 Task: Find connections with filter location Kunduz with filter topic #Managerwith filter profile language German with filter current company Larsen & Toubro with filter school VIT_Vellore Institute of Technology  with filter industry Utility System Construction with filter service category Editing with filter keywords title Office Assistant
Action: Mouse moved to (508, 99)
Screenshot: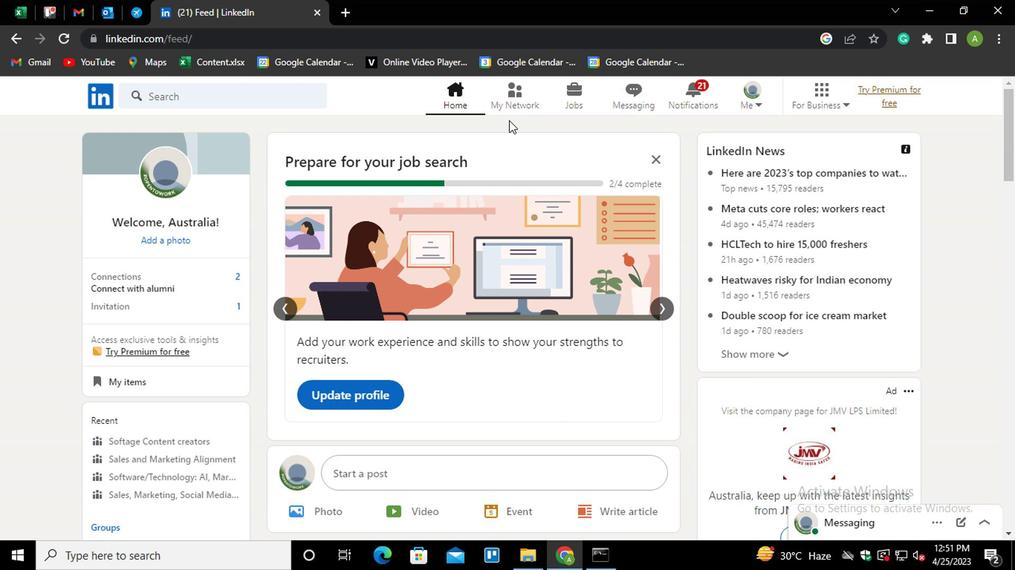 
Action: Mouse pressed left at (508, 99)
Screenshot: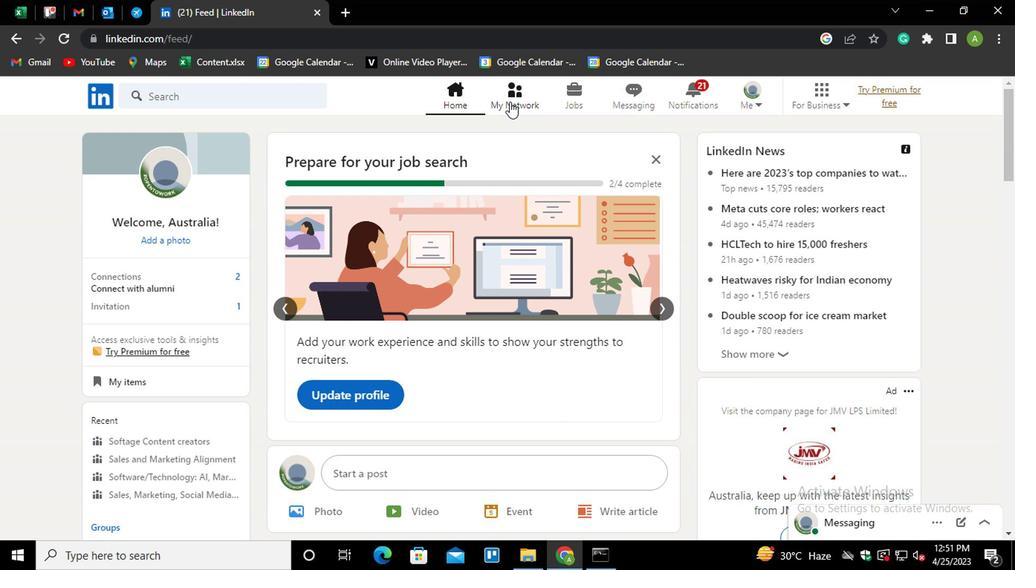 
Action: Mouse moved to (209, 178)
Screenshot: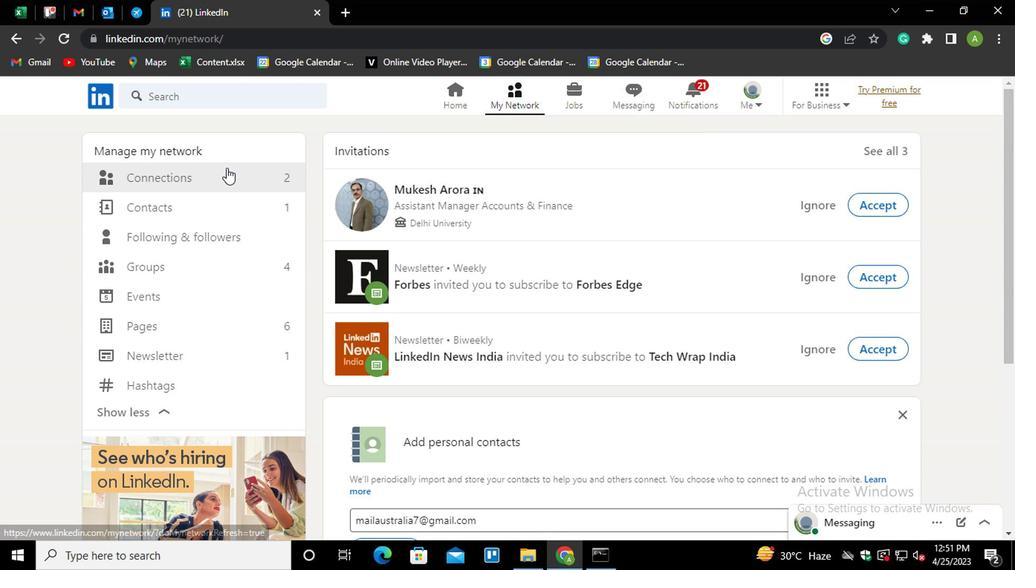 
Action: Mouse pressed left at (209, 178)
Screenshot: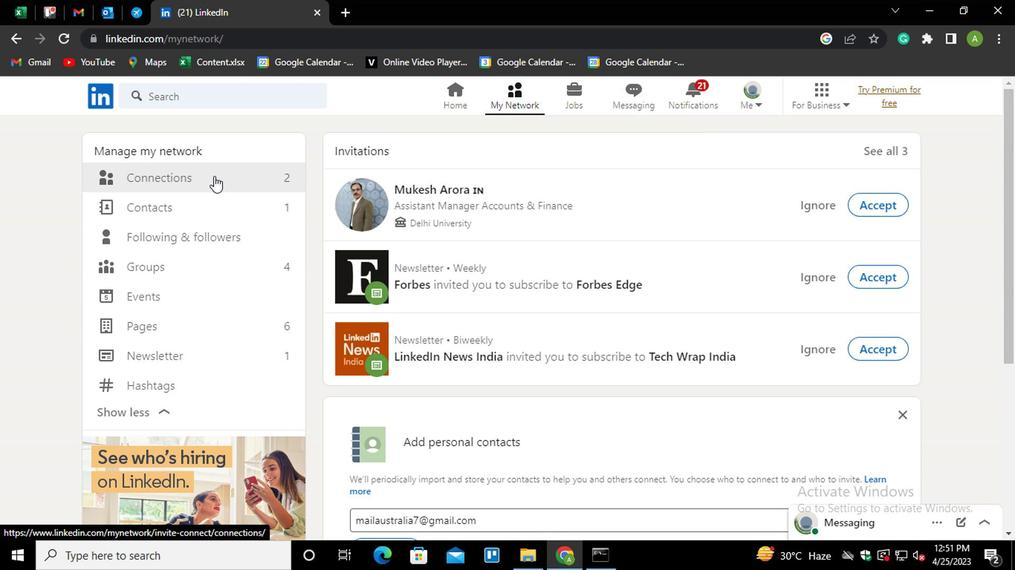 
Action: Mouse moved to (595, 182)
Screenshot: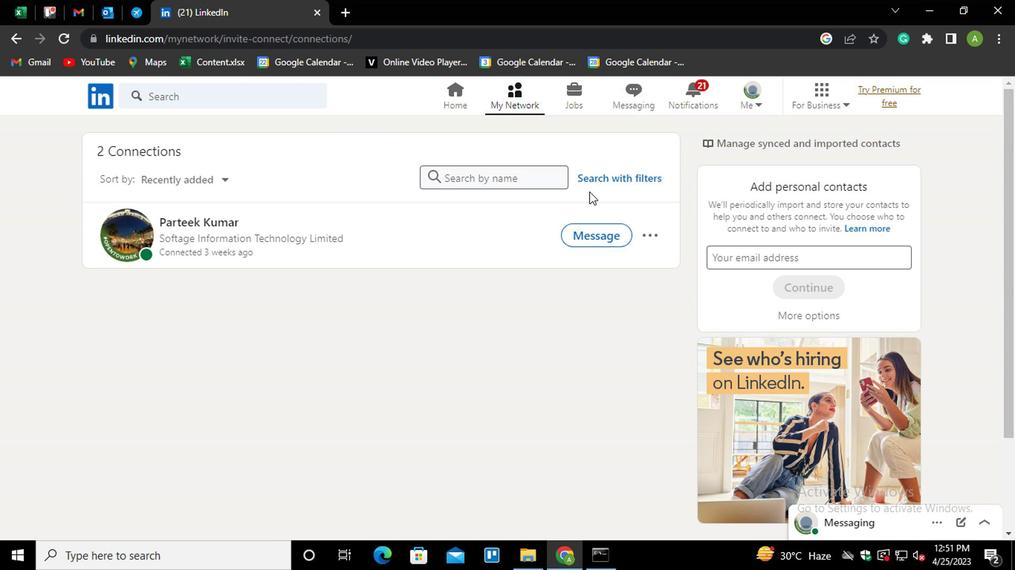 
Action: Mouse pressed left at (595, 182)
Screenshot: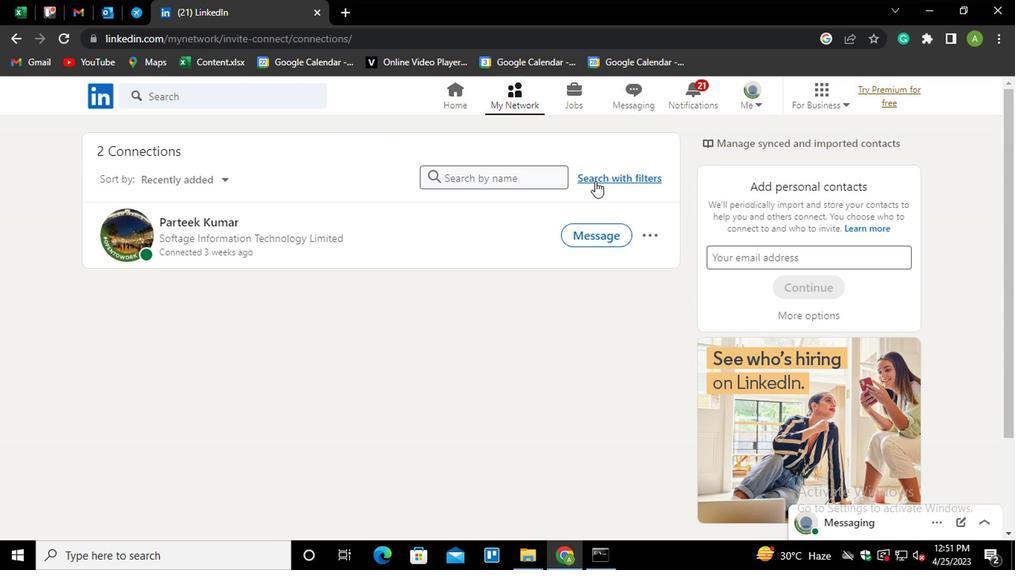 
Action: Mouse moved to (487, 137)
Screenshot: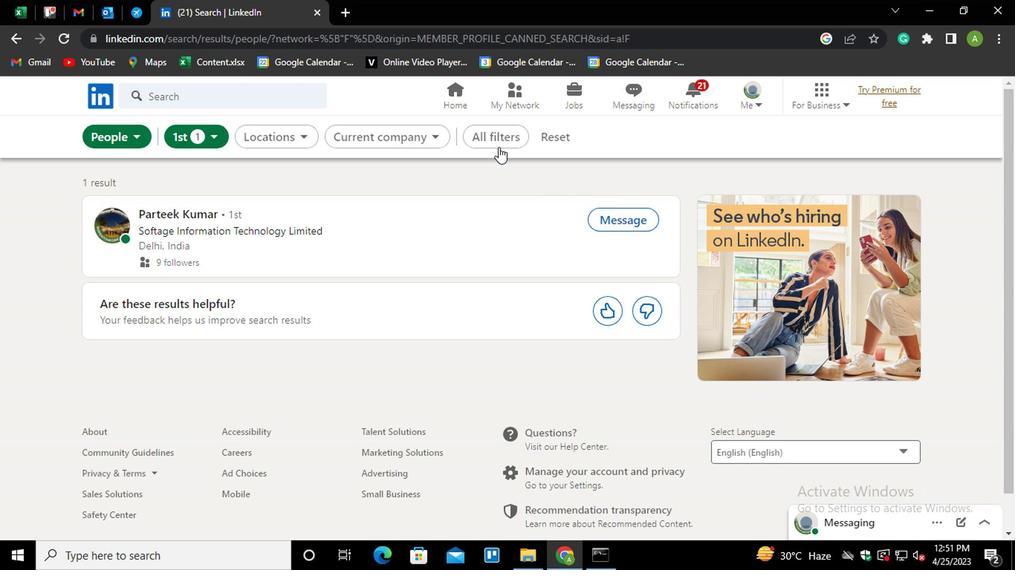 
Action: Mouse pressed left at (487, 137)
Screenshot: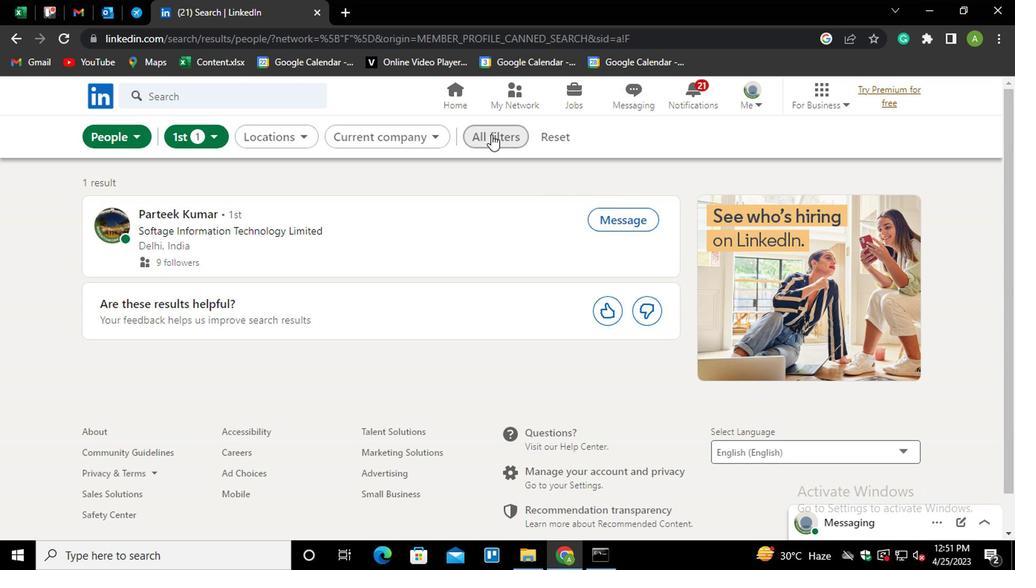 
Action: Mouse moved to (692, 306)
Screenshot: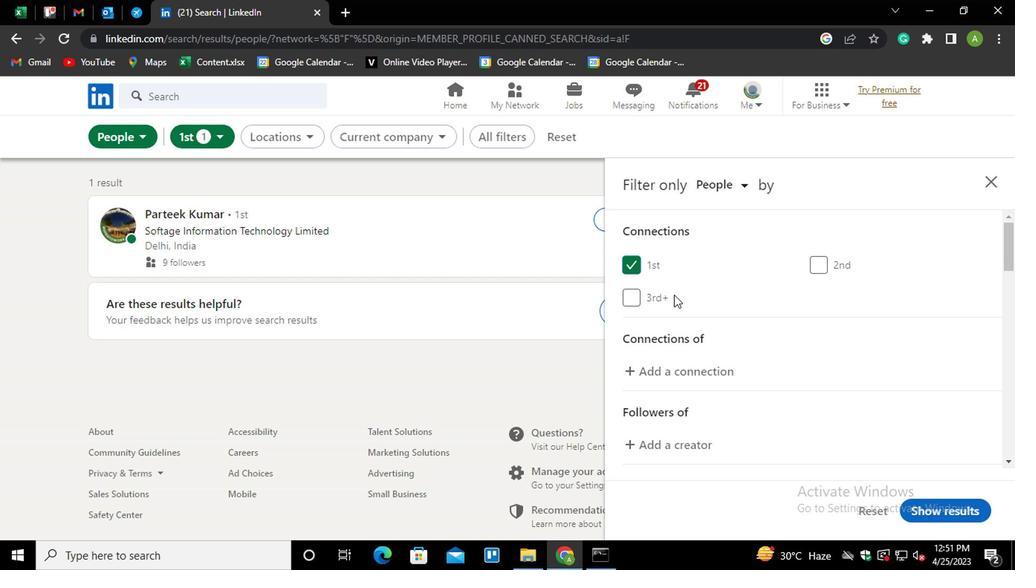 
Action: Mouse scrolled (692, 305) with delta (0, 0)
Screenshot: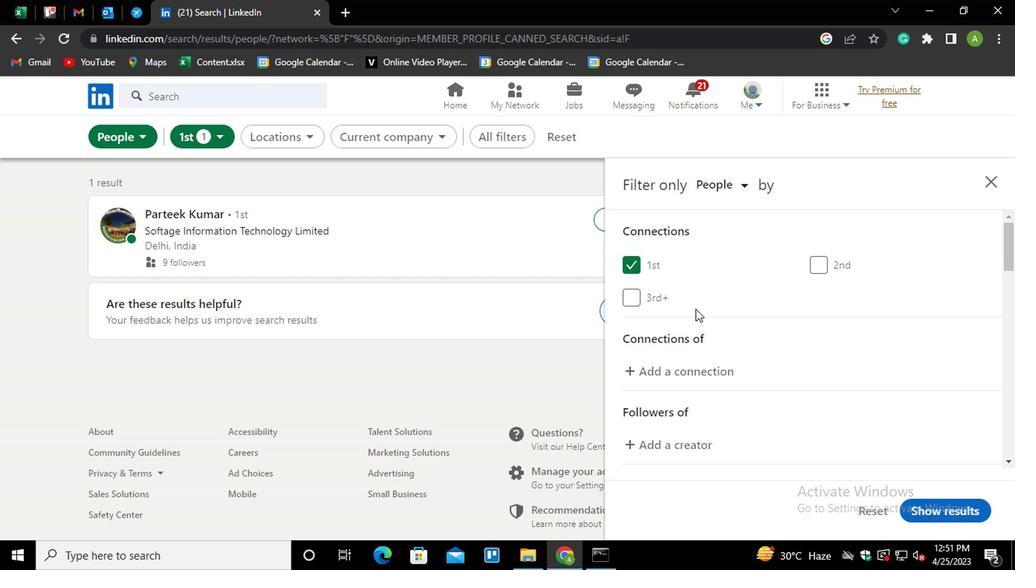 
Action: Mouse scrolled (692, 305) with delta (0, 0)
Screenshot: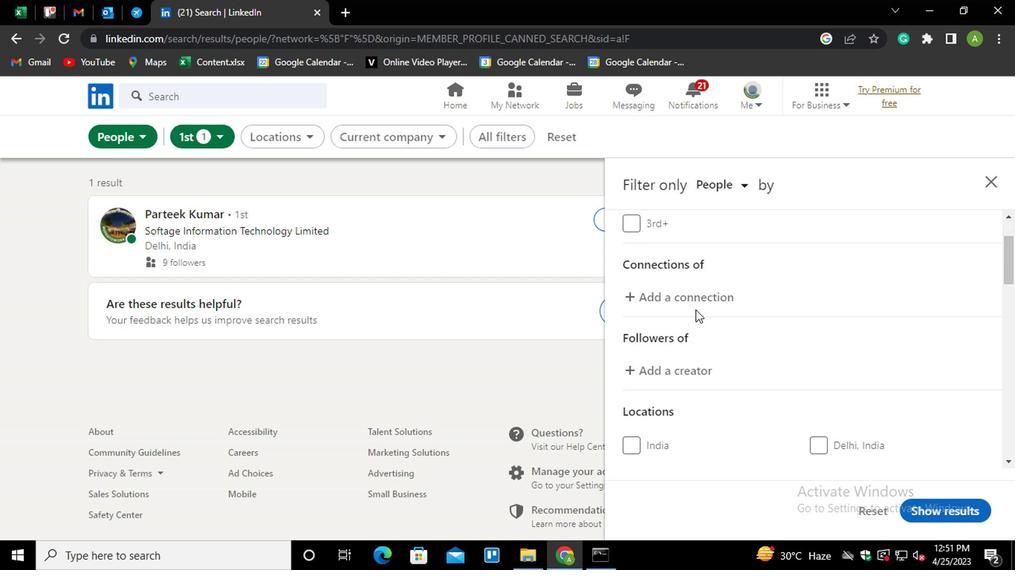 
Action: Mouse scrolled (692, 305) with delta (0, 0)
Screenshot: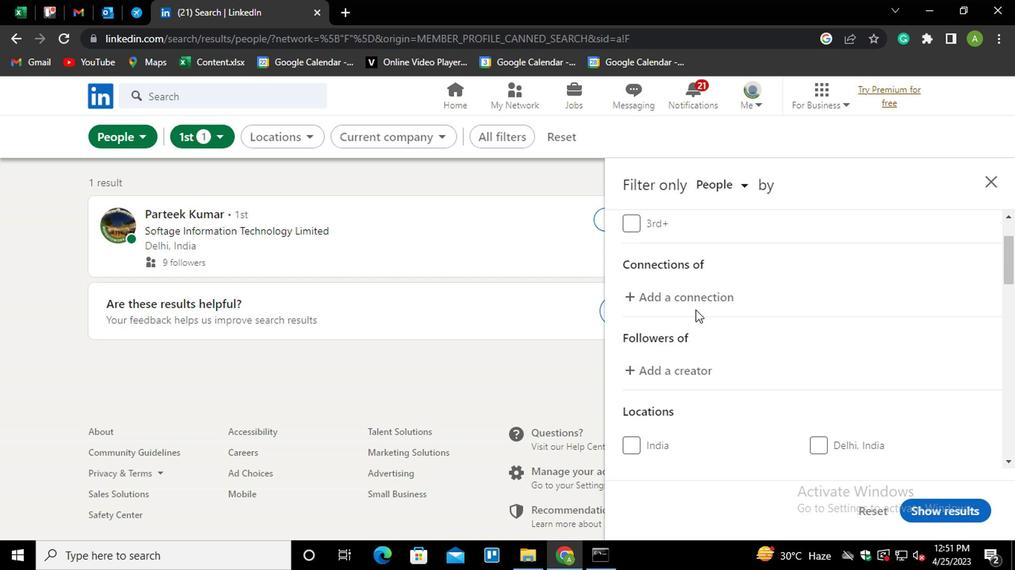 
Action: Mouse moved to (676, 358)
Screenshot: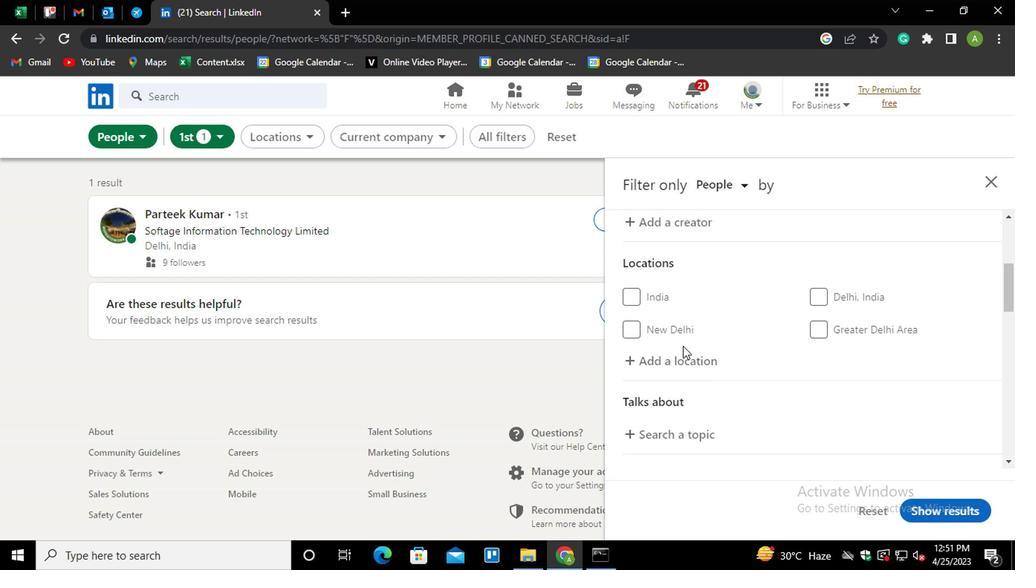 
Action: Mouse pressed left at (676, 358)
Screenshot: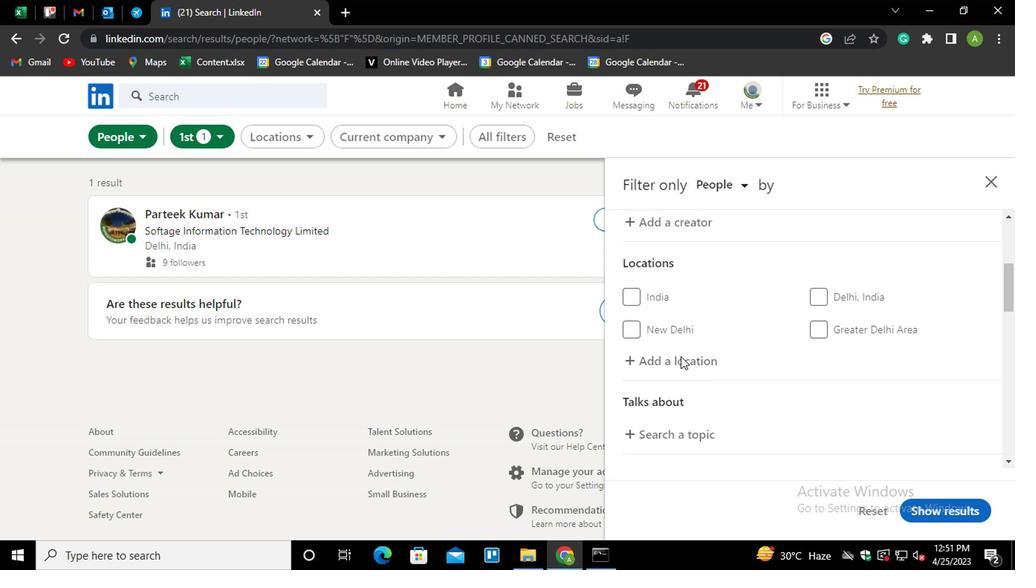 
Action: Mouse moved to (642, 355)
Screenshot: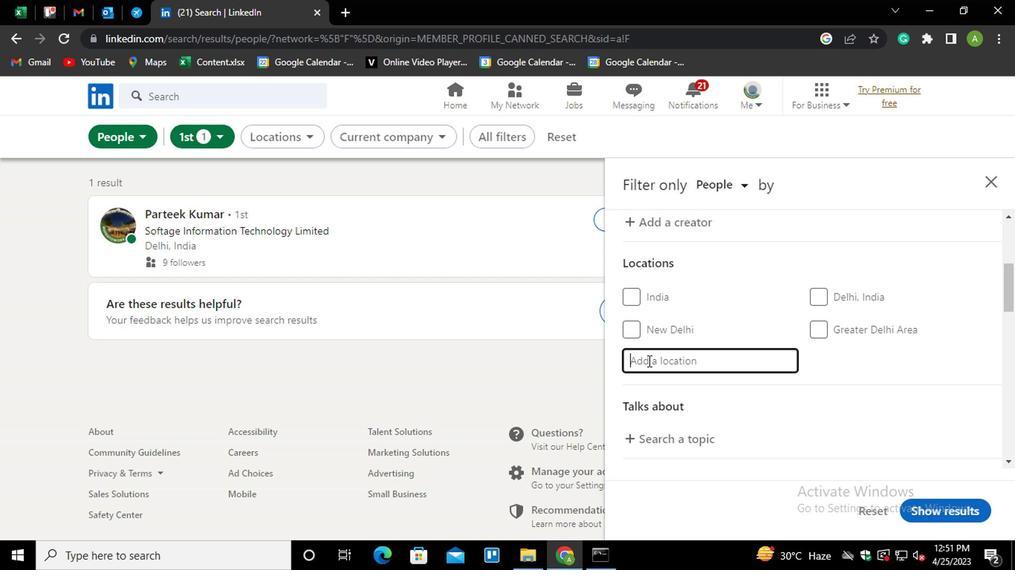 
Action: Mouse pressed left at (642, 355)
Screenshot: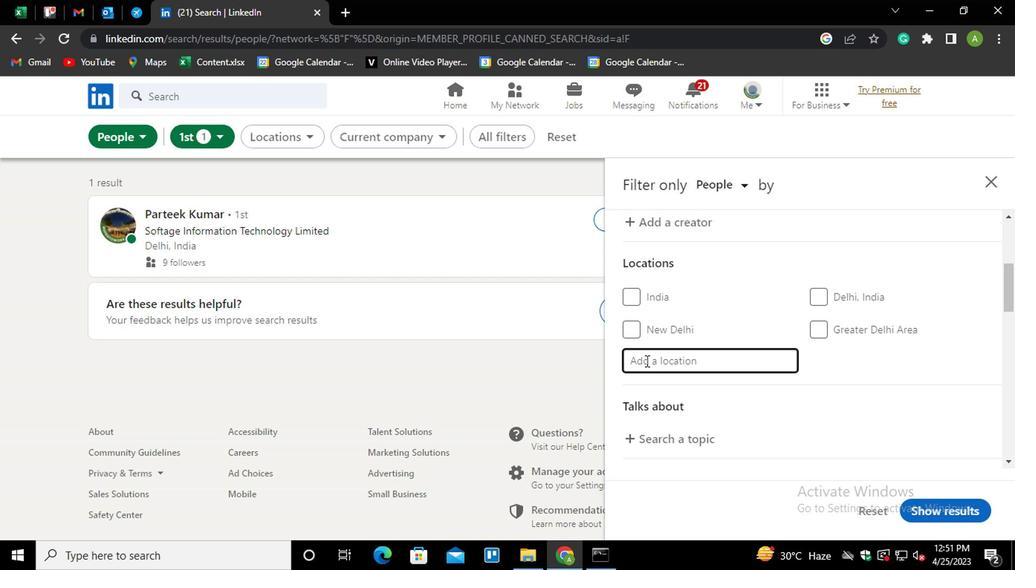 
Action: Key pressed <Key.shift_r>Kunduz<Key.down><Key.enter>
Screenshot: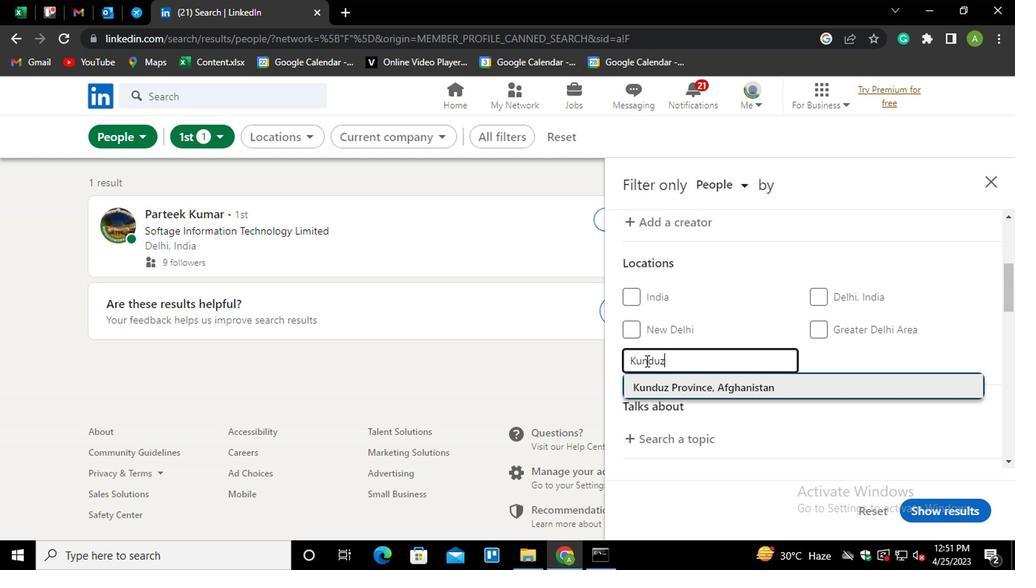 
Action: Mouse moved to (751, 403)
Screenshot: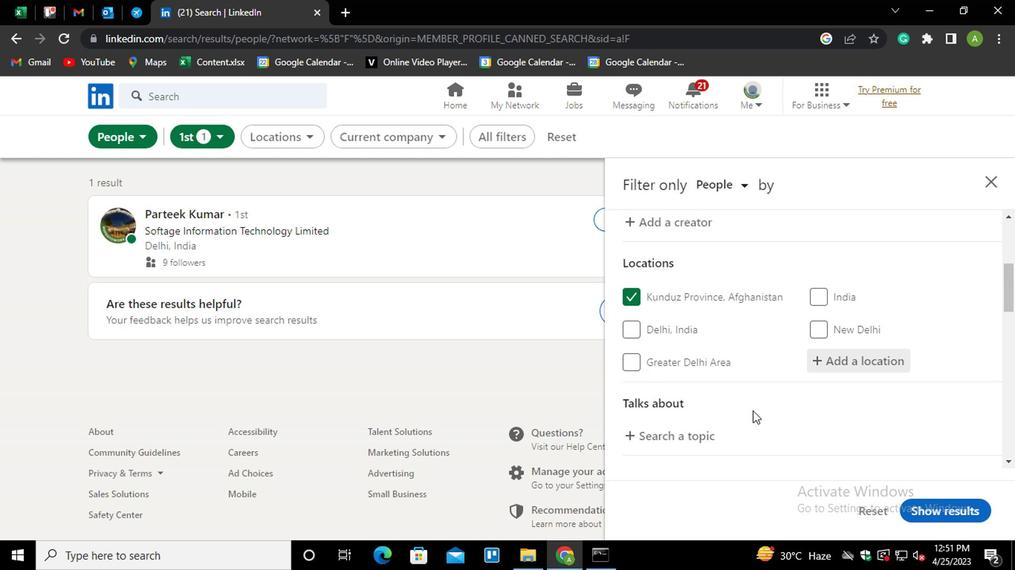 
Action: Mouse scrolled (751, 402) with delta (0, -1)
Screenshot: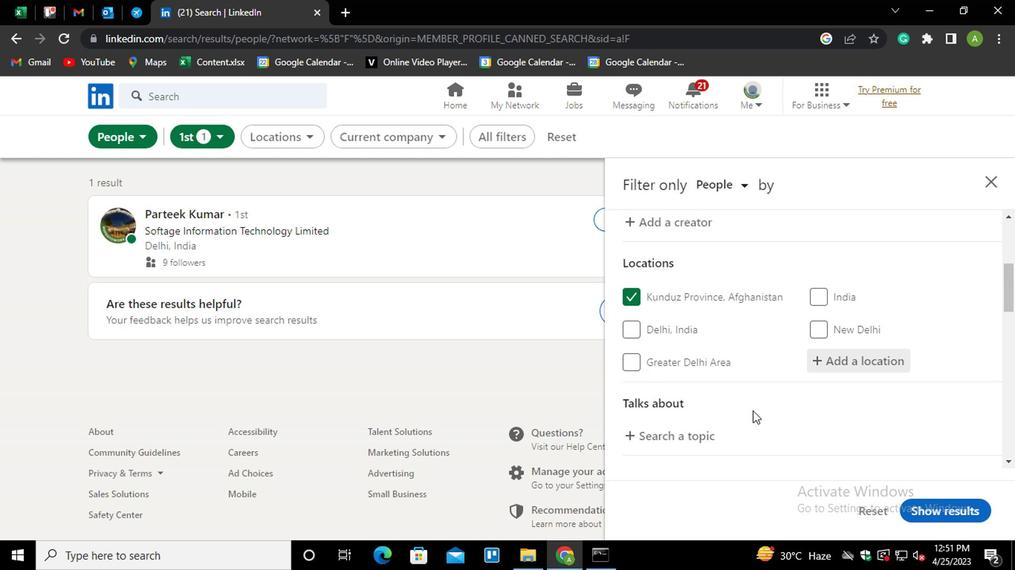 
Action: Mouse scrolled (751, 402) with delta (0, -1)
Screenshot: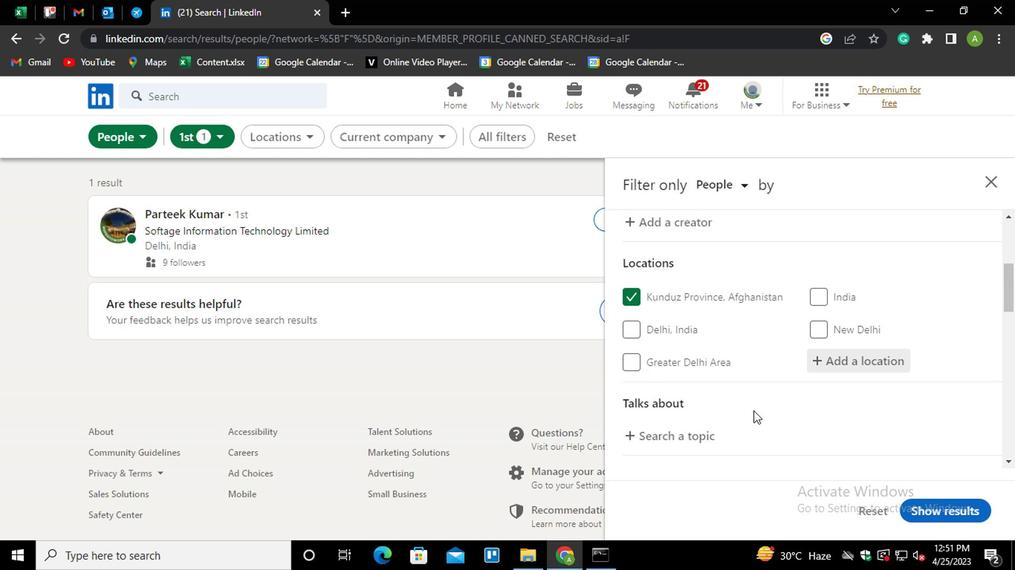 
Action: Mouse moved to (693, 284)
Screenshot: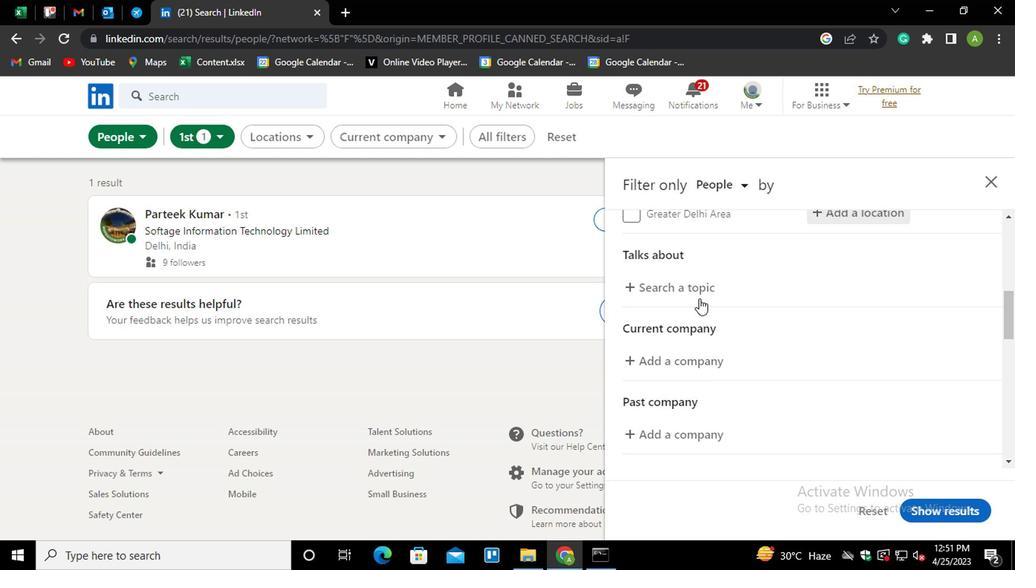 
Action: Mouse pressed left at (693, 284)
Screenshot: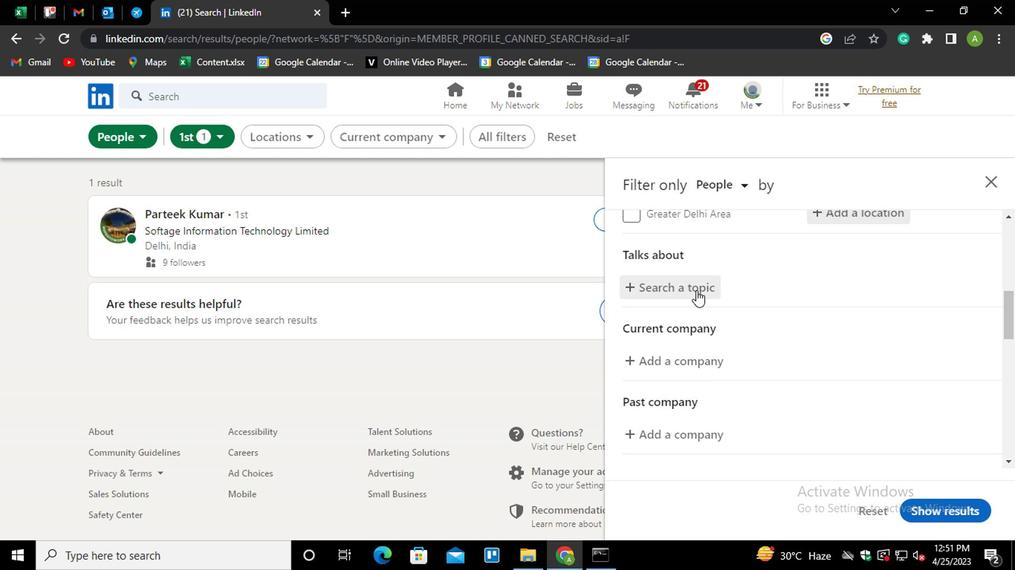 
Action: Key pressed <Key.shift>#<Key.shift_r>MANAG
Screenshot: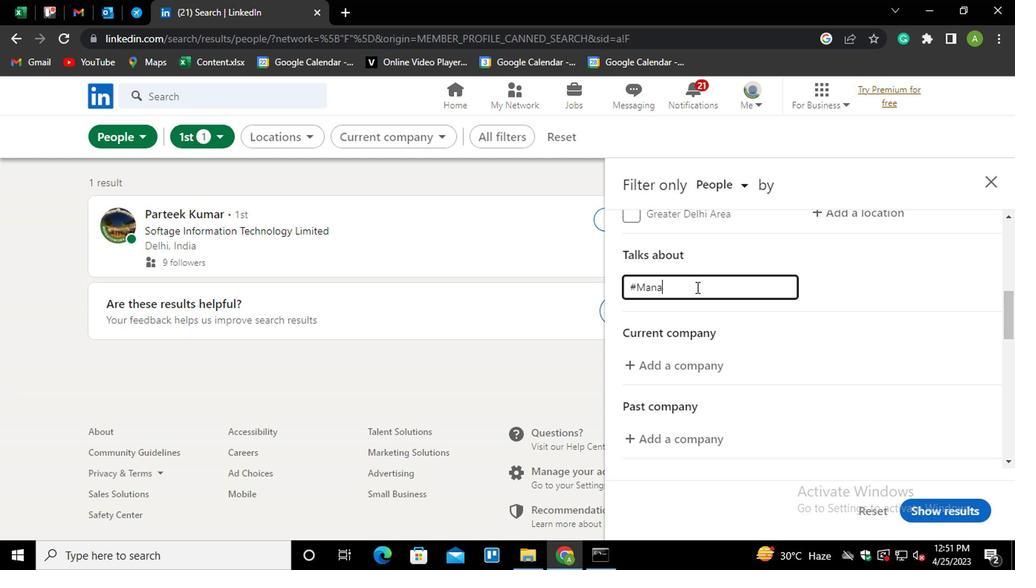 
Action: Mouse moved to (692, 284)
Screenshot: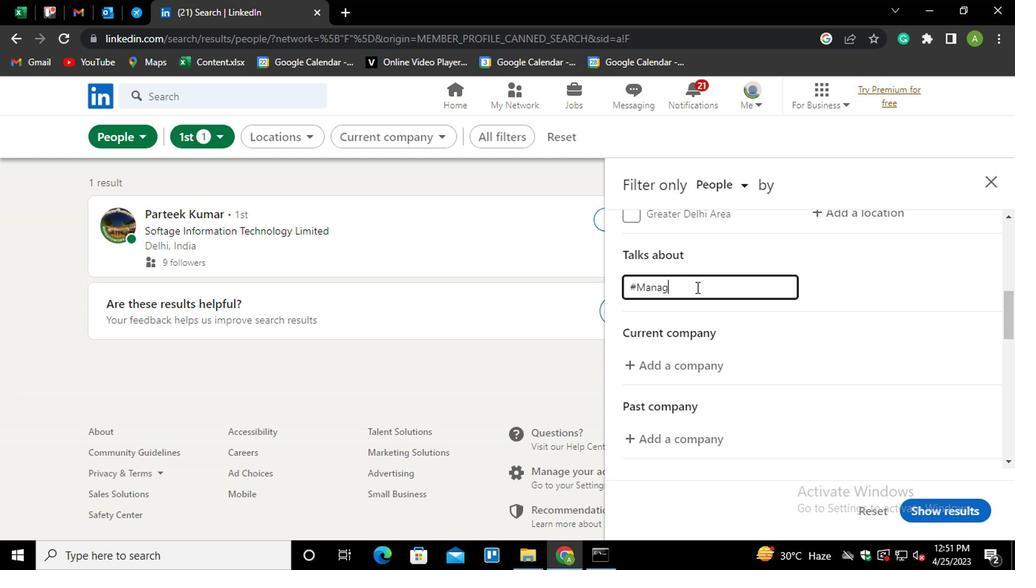 
Action: Key pressed ERWITH
Screenshot: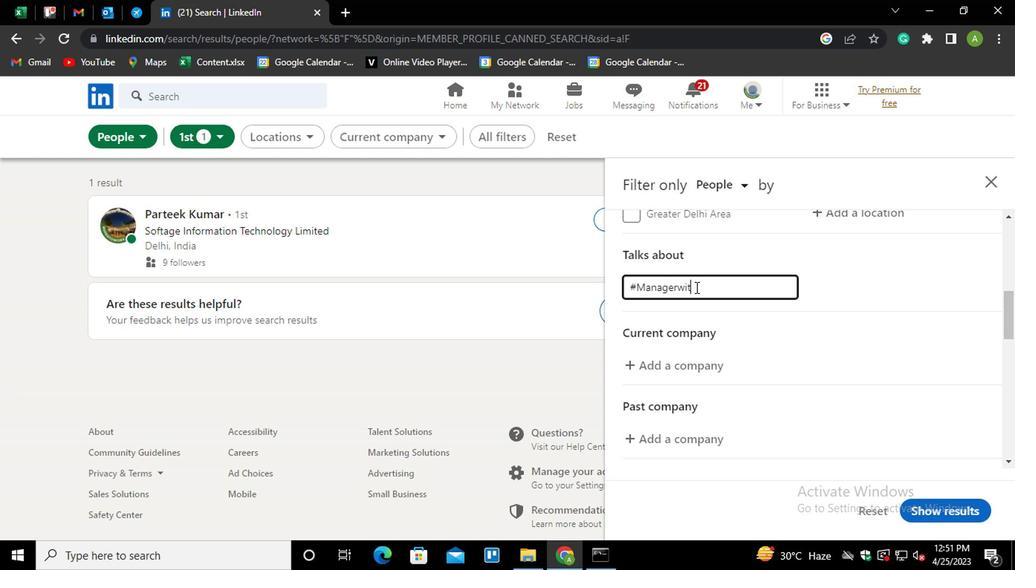 
Action: Mouse moved to (921, 276)
Screenshot: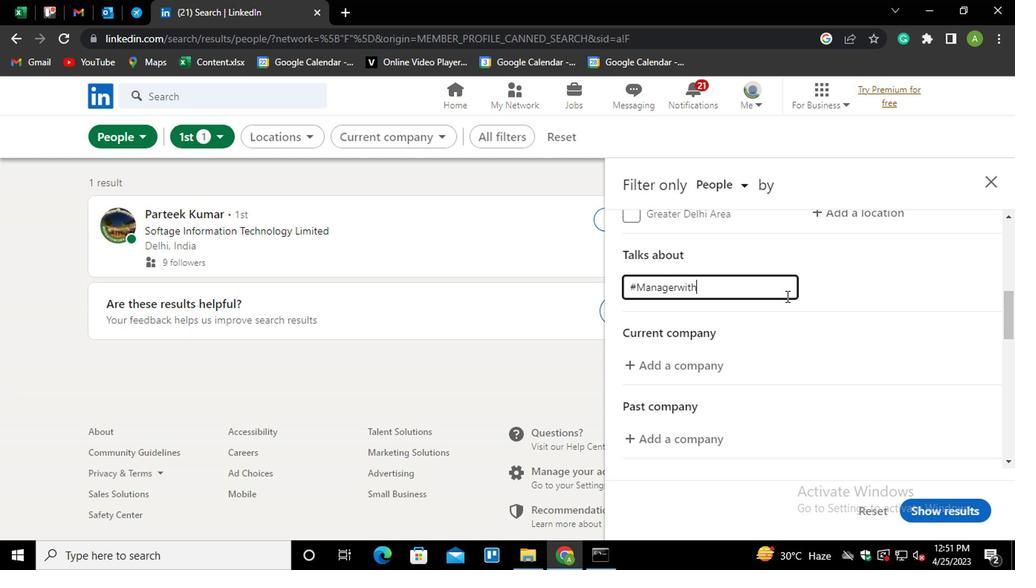 
Action: Mouse pressed left at (921, 276)
Screenshot: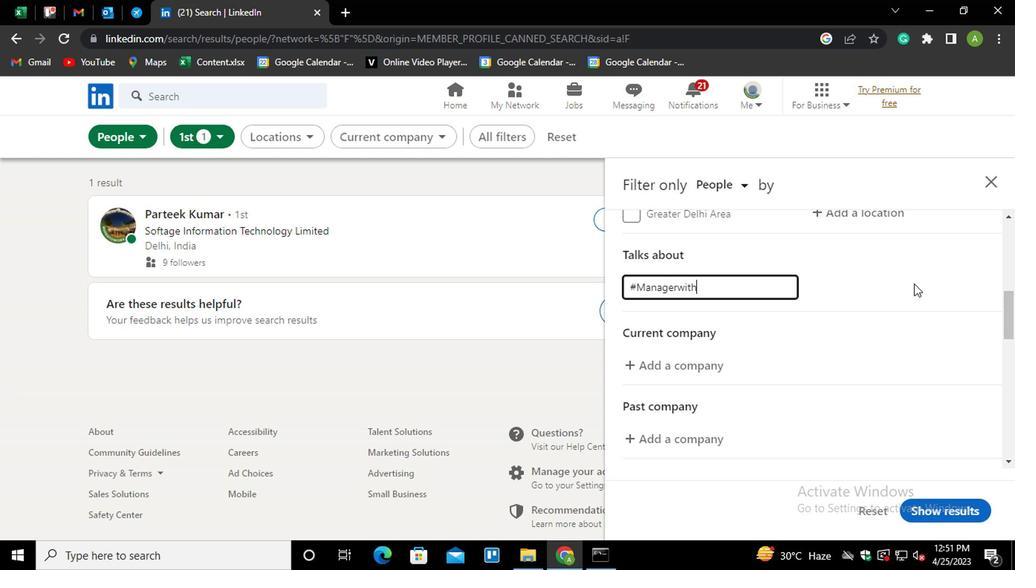 
Action: Mouse moved to (928, 270)
Screenshot: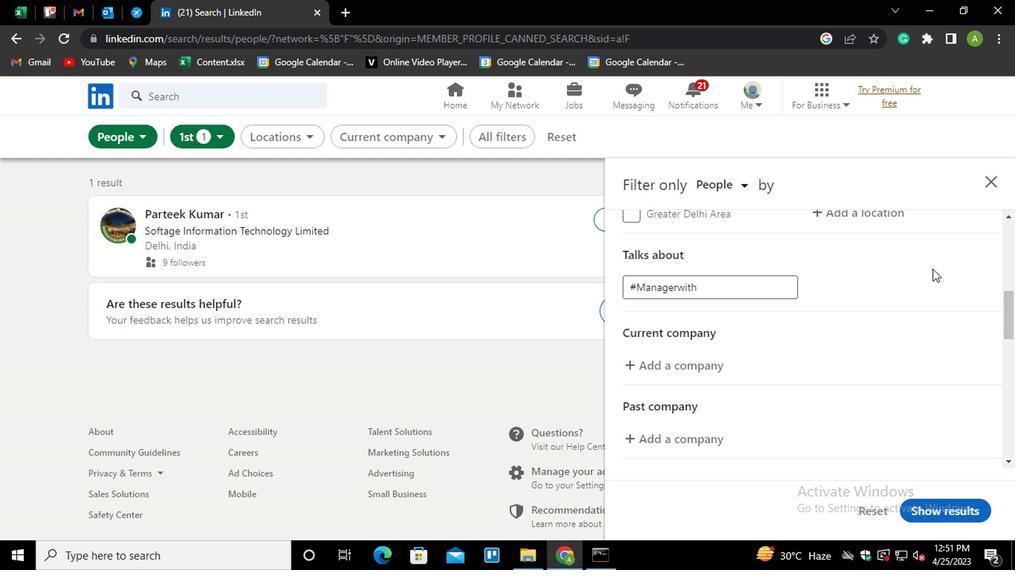 
Action: Mouse scrolled (928, 269) with delta (0, -1)
Screenshot: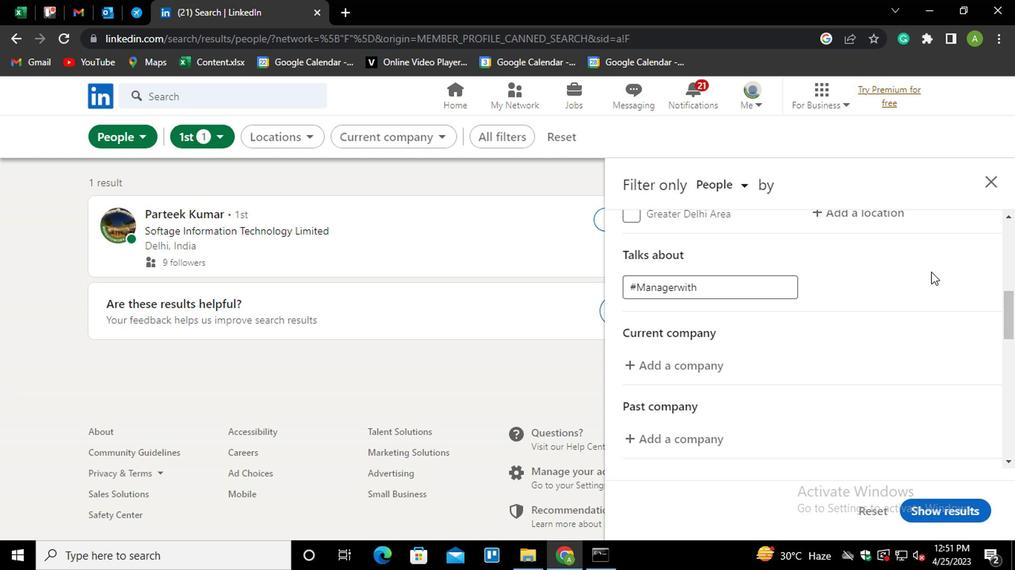 
Action: Mouse moved to (670, 283)
Screenshot: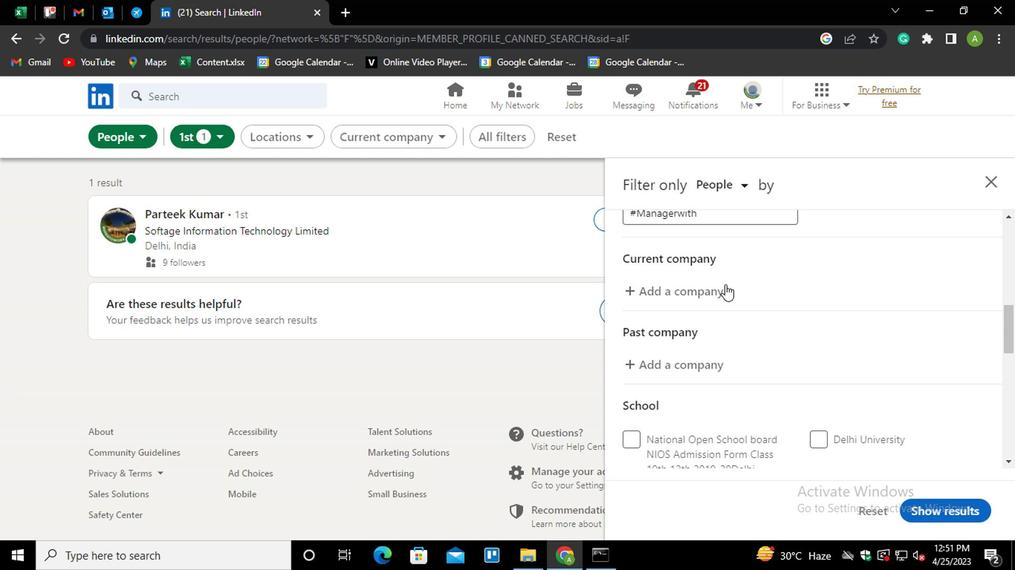 
Action: Mouse pressed left at (670, 283)
Screenshot: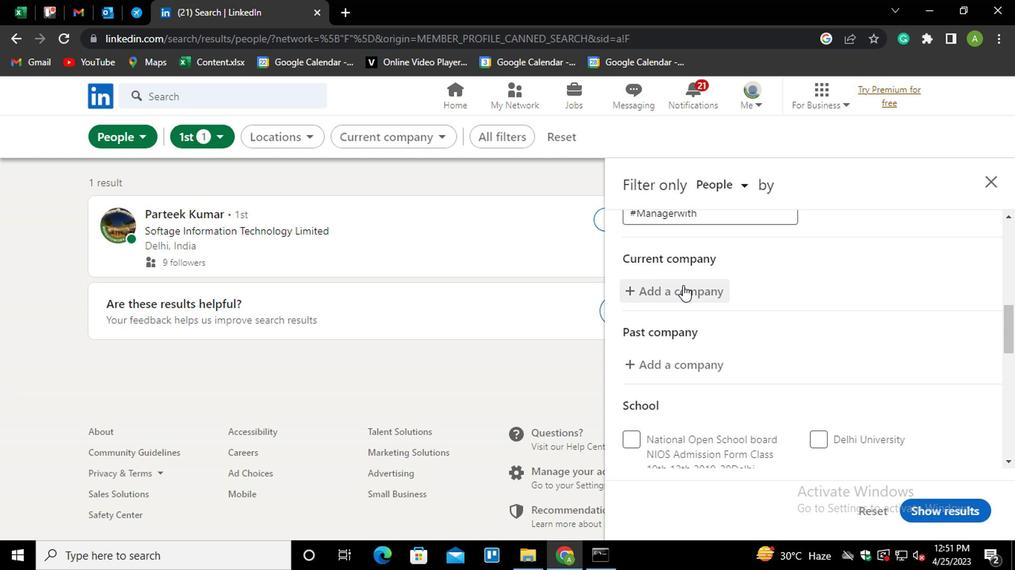 
Action: Mouse moved to (669, 284)
Screenshot: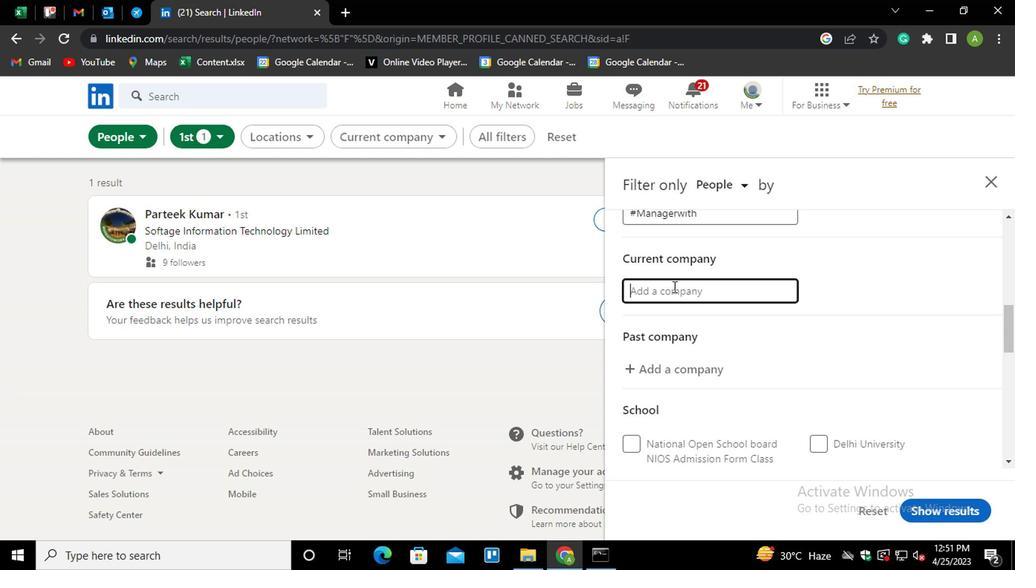 
Action: Key pressed <Key.shift_r><Key.shift_r>LARSE<Key.down><Key.enter>
Screenshot: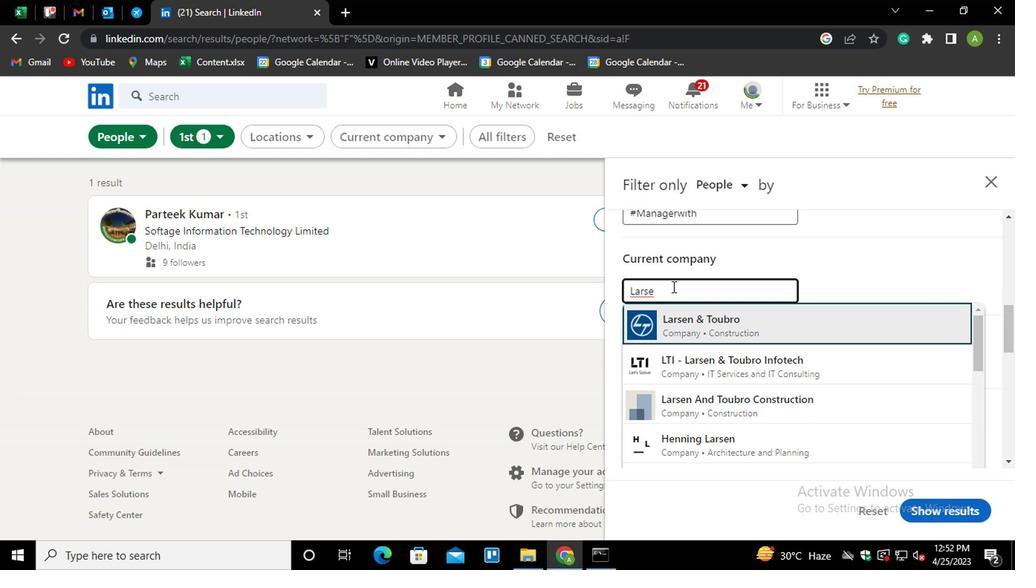 
Action: Mouse moved to (837, 346)
Screenshot: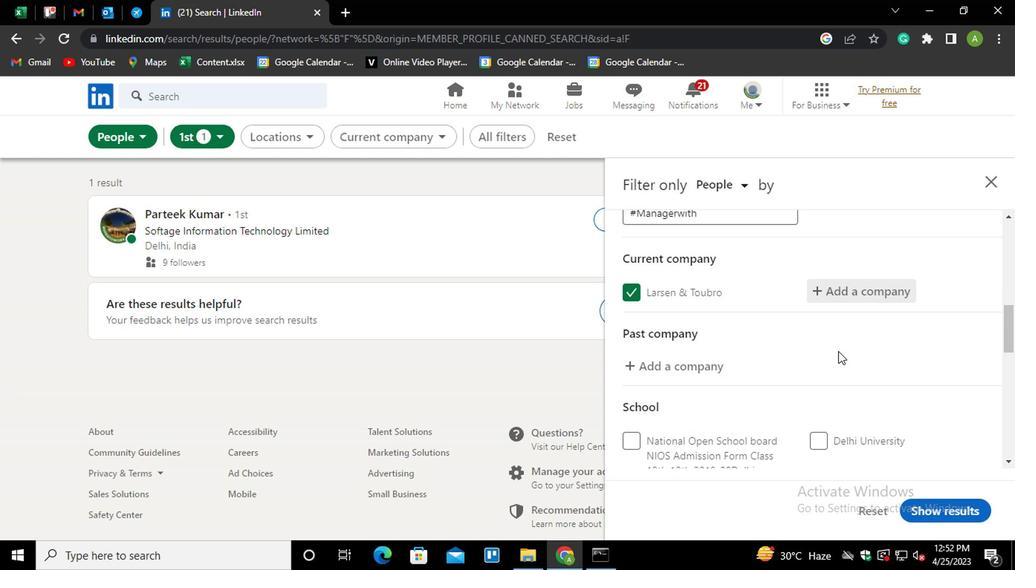 
Action: Mouse scrolled (837, 345) with delta (0, -1)
Screenshot: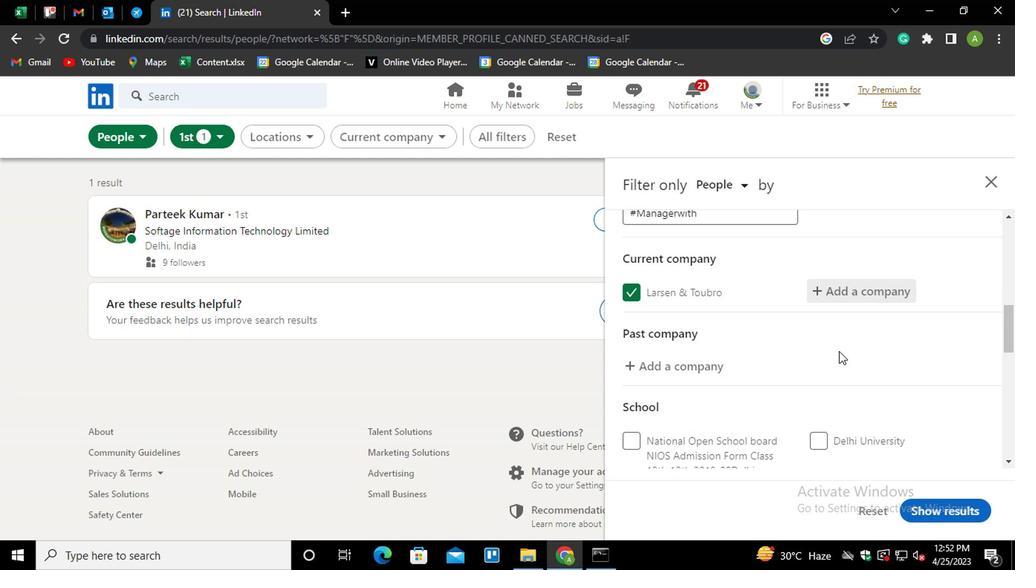 
Action: Mouse scrolled (837, 345) with delta (0, -1)
Screenshot: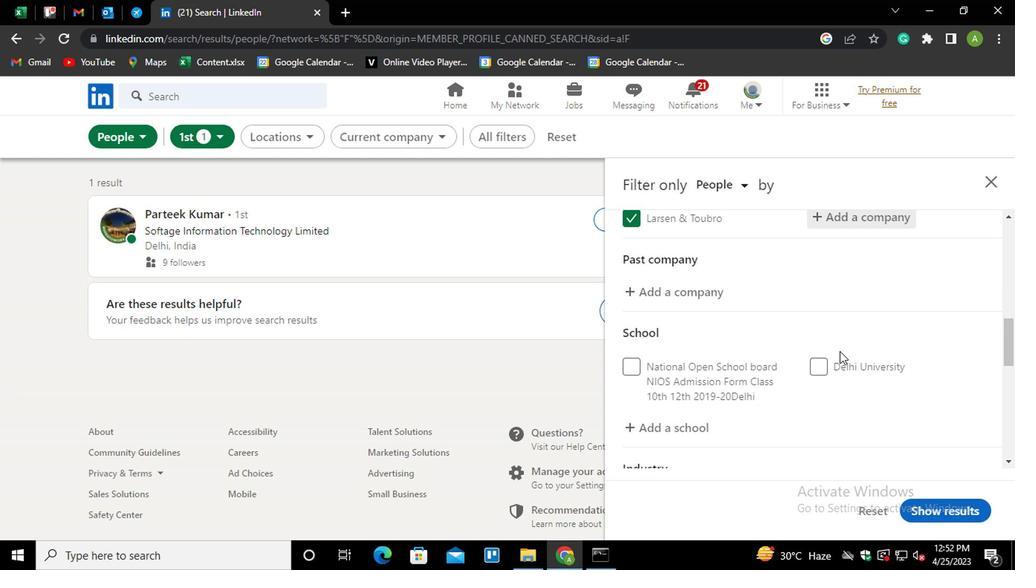 
Action: Mouse moved to (666, 348)
Screenshot: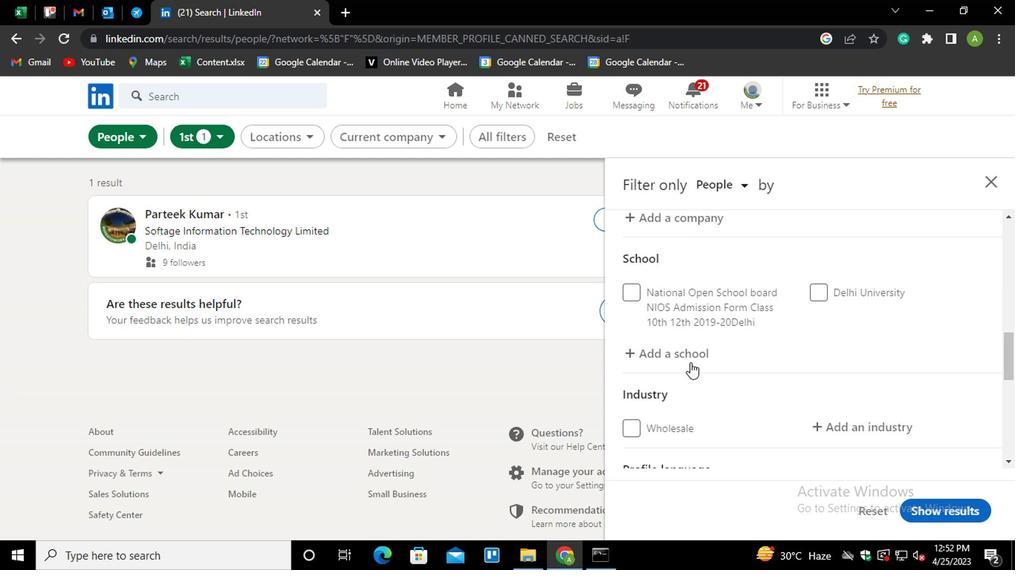 
Action: Mouse pressed left at (666, 348)
Screenshot: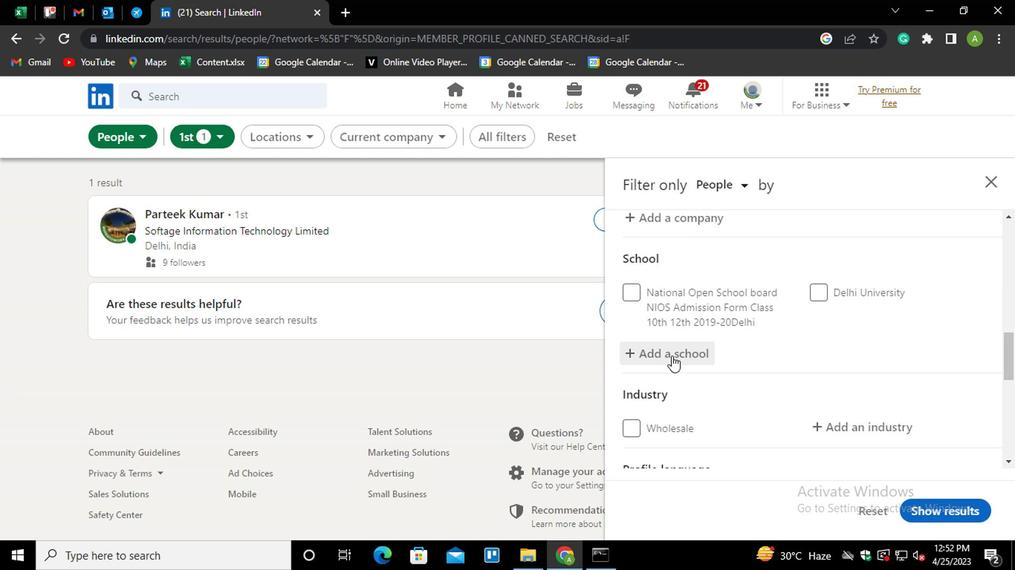 
Action: Mouse moved to (674, 344)
Screenshot: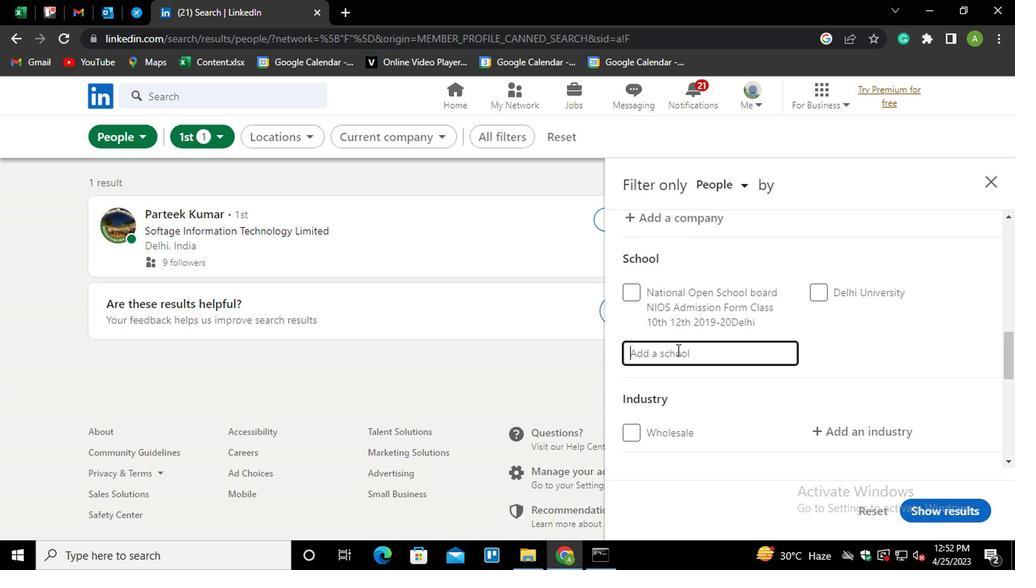 
Action: Mouse pressed left at (674, 344)
Screenshot: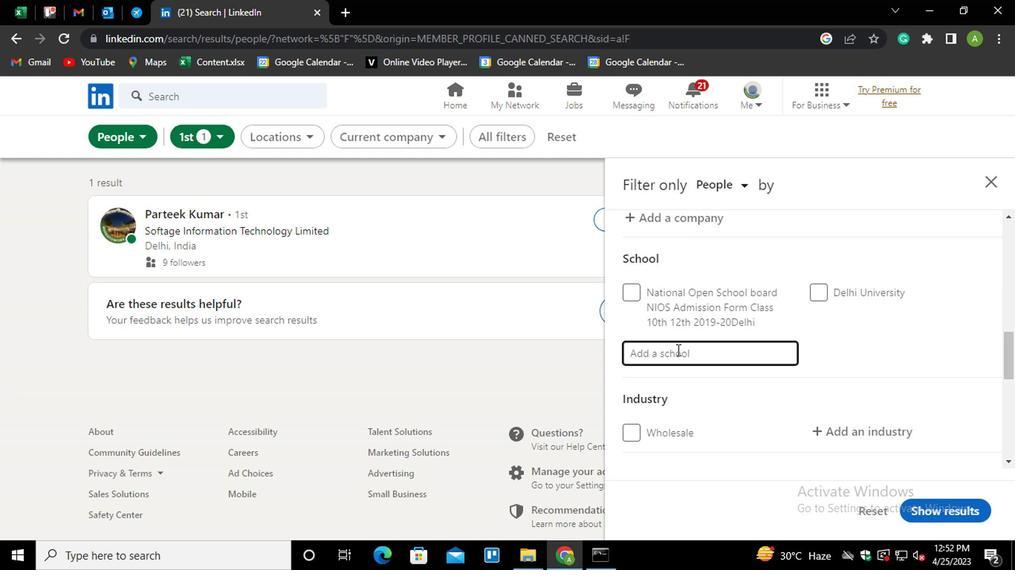 
Action: Key pressed <Key.shift><Key.shift><Key.shift><Key.shift><Key.shift><Key.shift><Key.shift><Key.shift><Key.shift><Key.shift><Key.shift><Key.shift><Key.shift><Key.shift><Key.shift><Key.shift>V<Key.shift_r>IT<Key.down><Key.down><Key.down><Key.down><Key.enter>
Screenshot: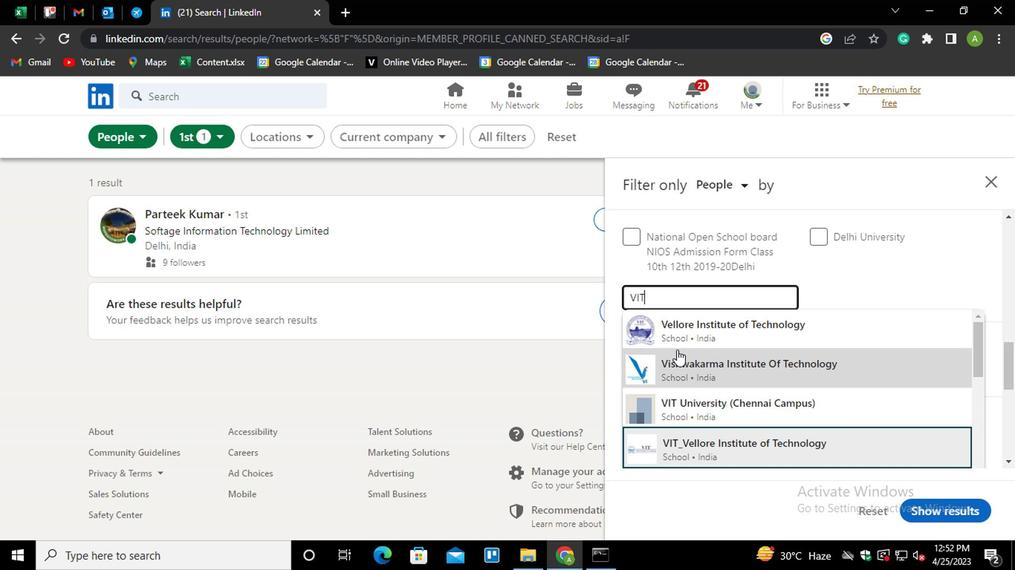 
Action: Mouse moved to (721, 348)
Screenshot: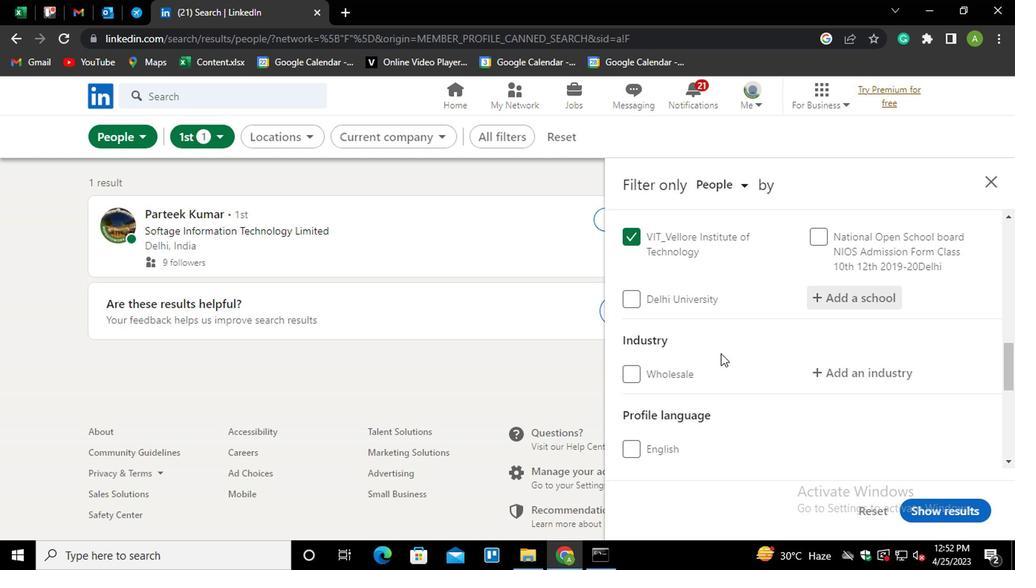 
Action: Mouse scrolled (721, 347) with delta (0, 0)
Screenshot: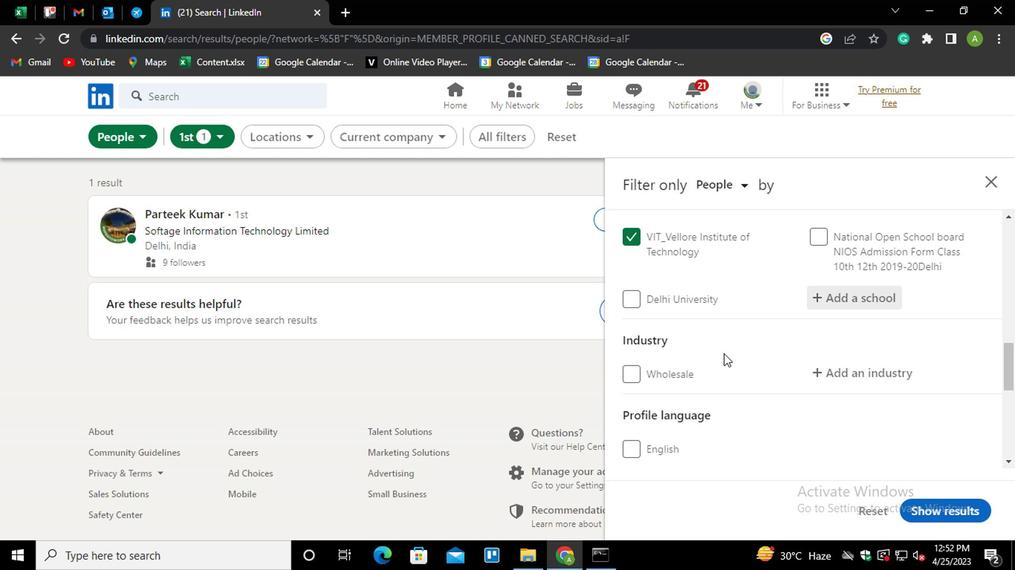 
Action: Mouse moved to (835, 290)
Screenshot: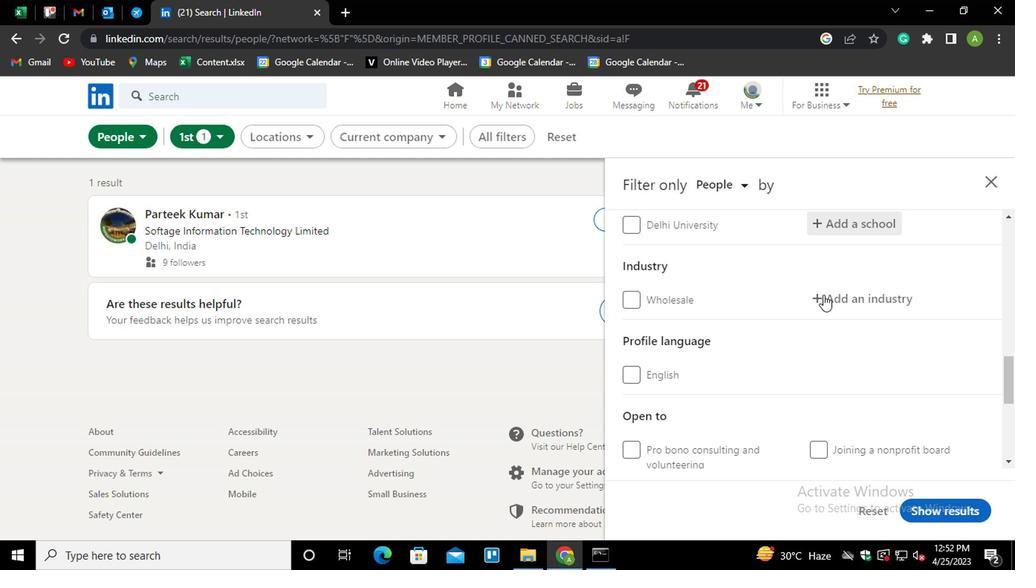 
Action: Mouse pressed left at (835, 290)
Screenshot: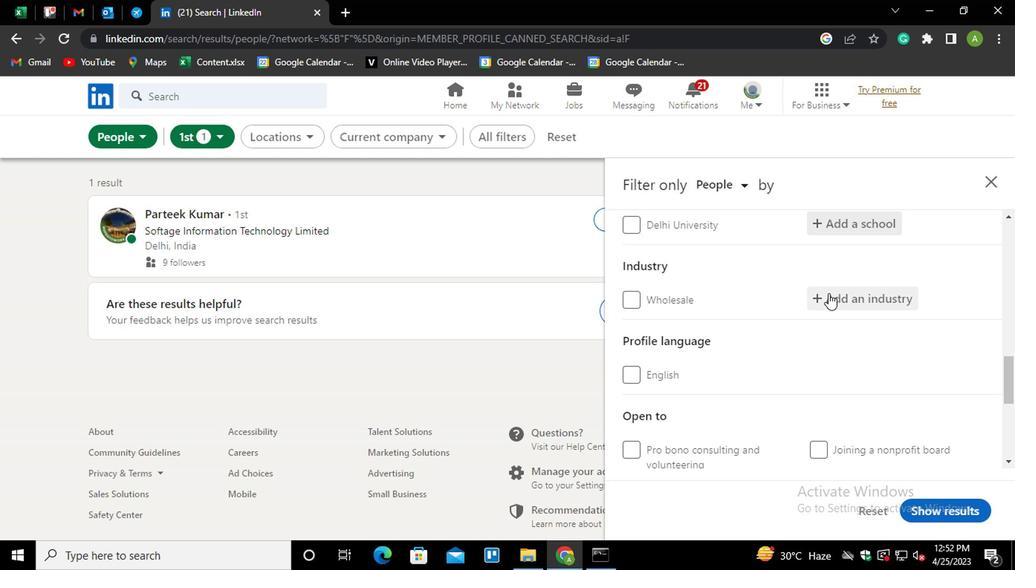 
Action: Mouse moved to (836, 299)
Screenshot: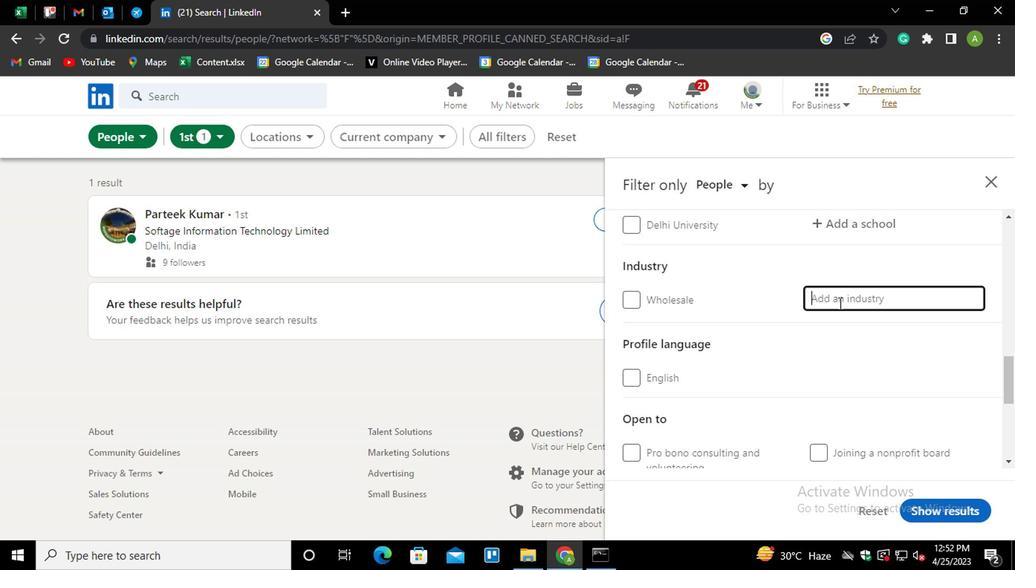 
Action: Mouse pressed left at (836, 299)
Screenshot: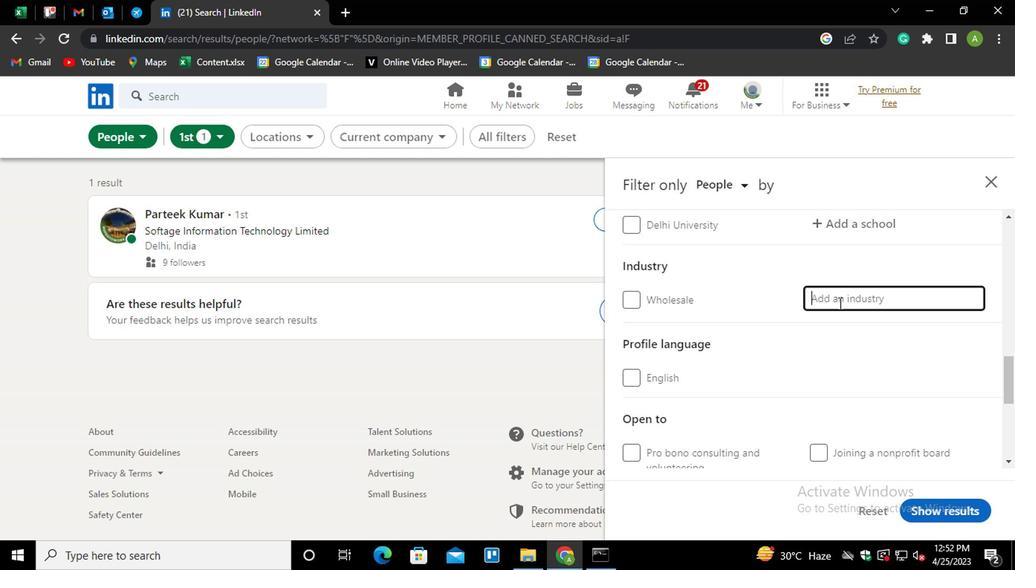
Action: Key pressed <Key.shift_r>UTIL<Key.down><Key.down><Key.down><Key.enter>
Screenshot: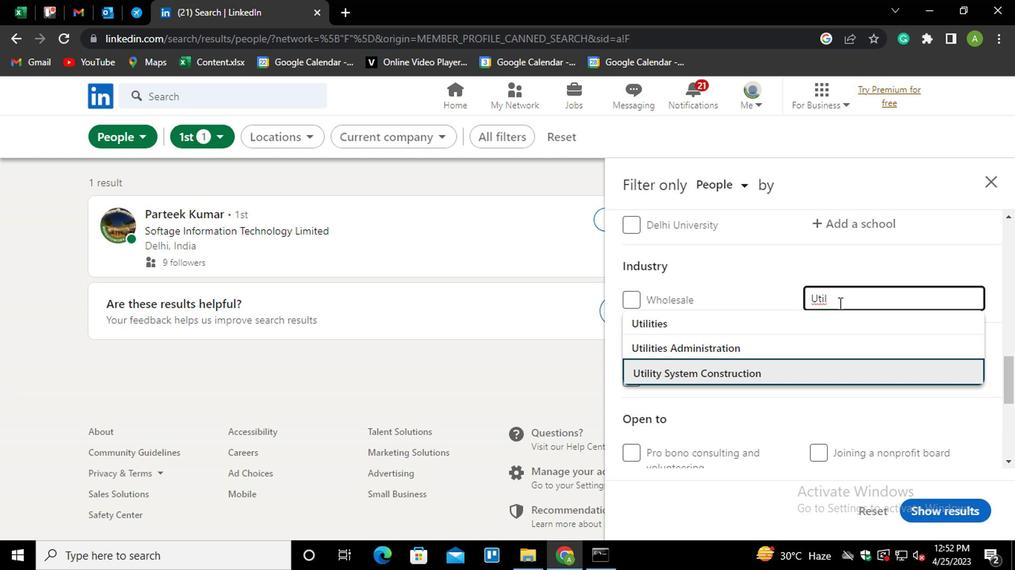 
Action: Mouse moved to (836, 334)
Screenshot: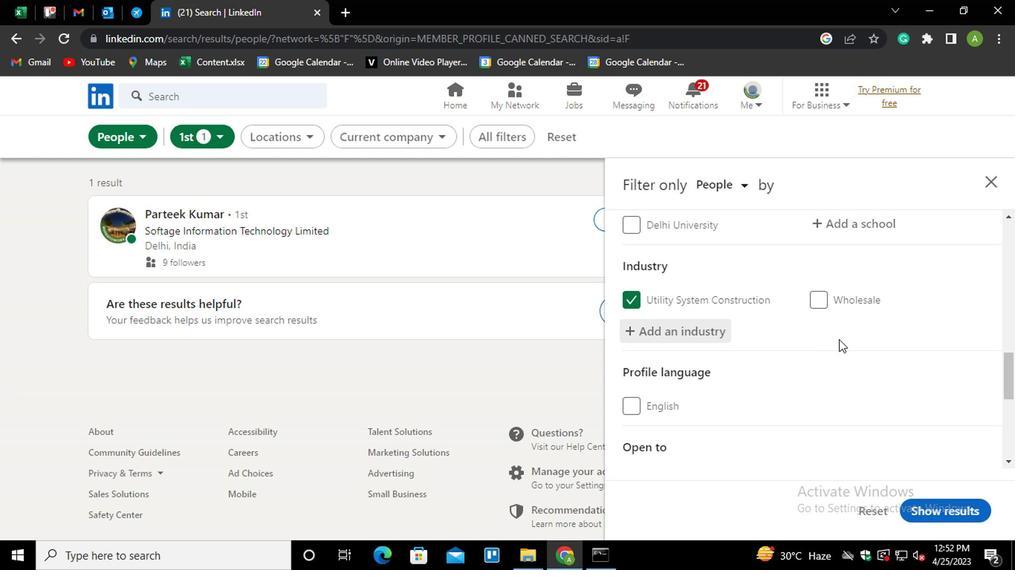 
Action: Mouse scrolled (836, 334) with delta (0, 0)
Screenshot: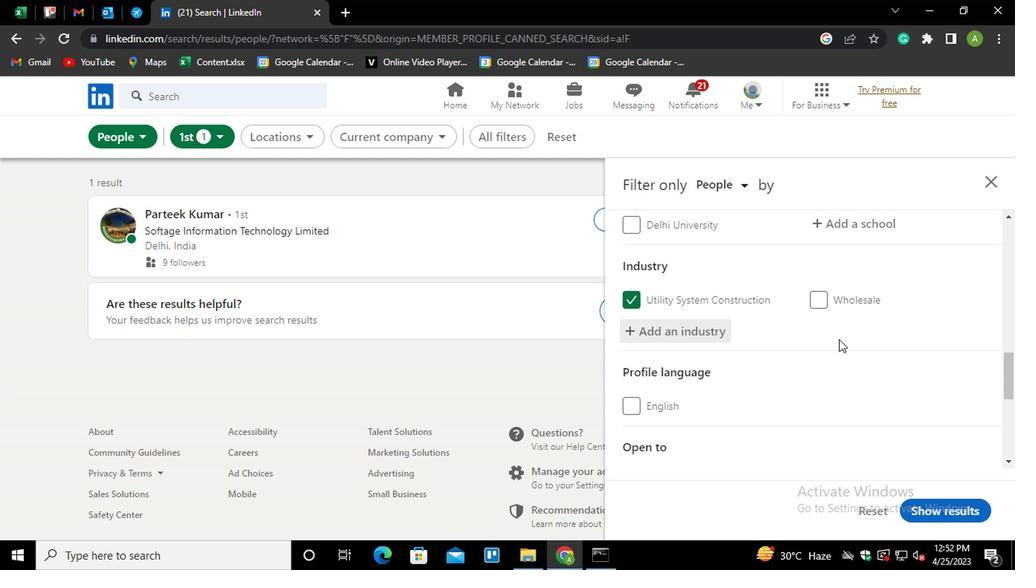 
Action: Mouse scrolled (836, 334) with delta (0, 0)
Screenshot: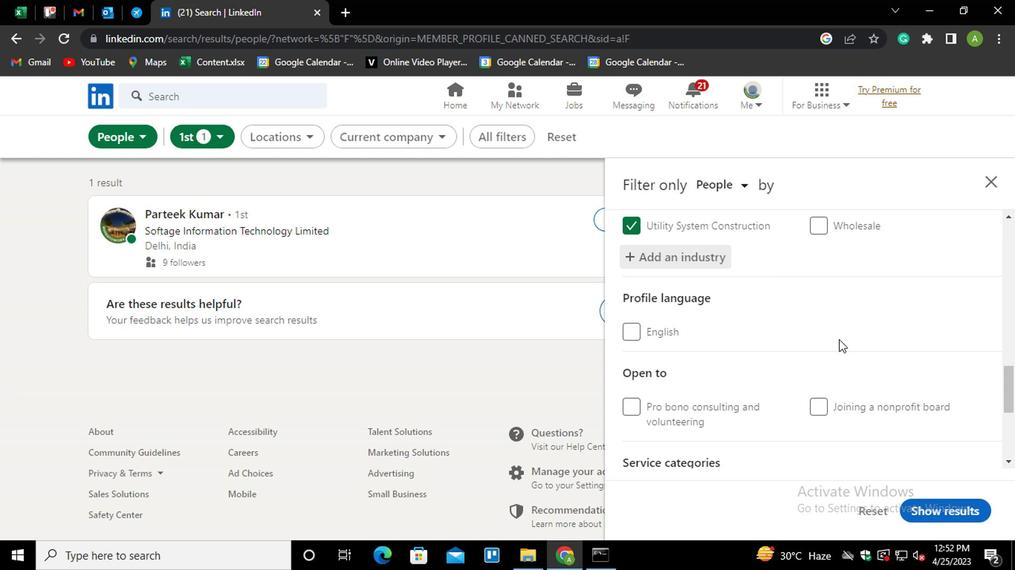 
Action: Mouse scrolled (836, 334) with delta (0, 0)
Screenshot: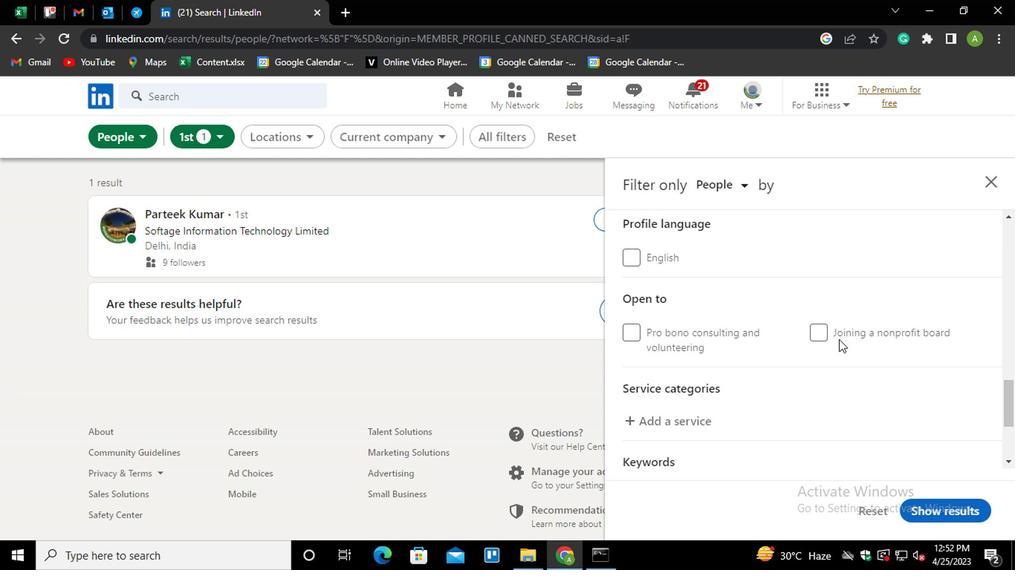 
Action: Mouse moved to (644, 340)
Screenshot: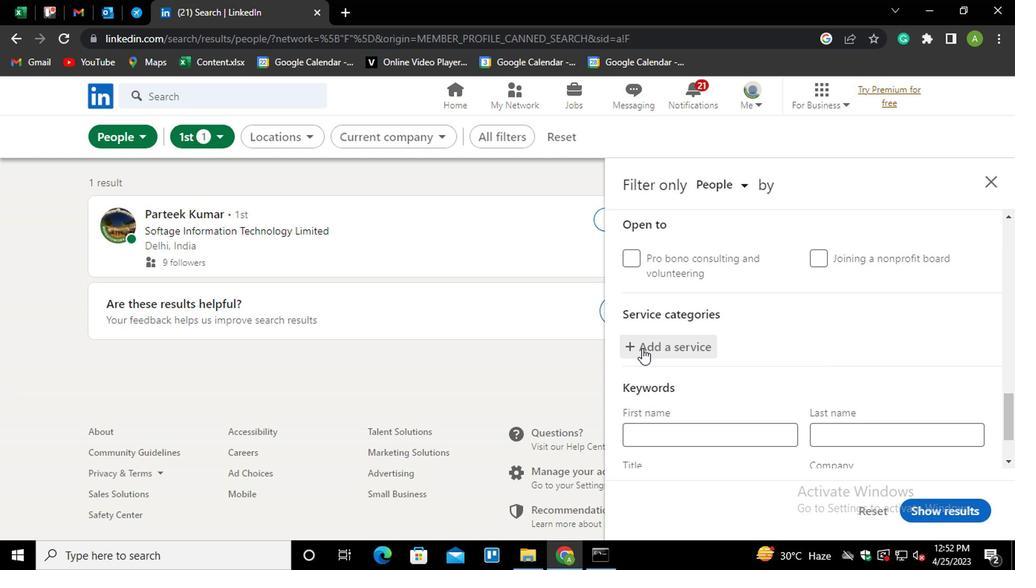 
Action: Mouse pressed left at (644, 340)
Screenshot: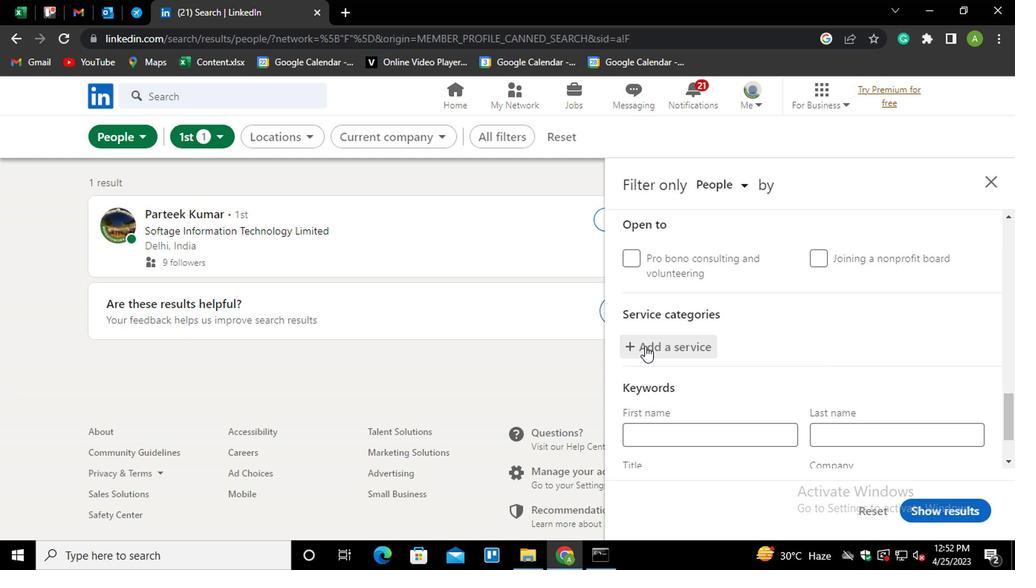 
Action: Mouse moved to (673, 344)
Screenshot: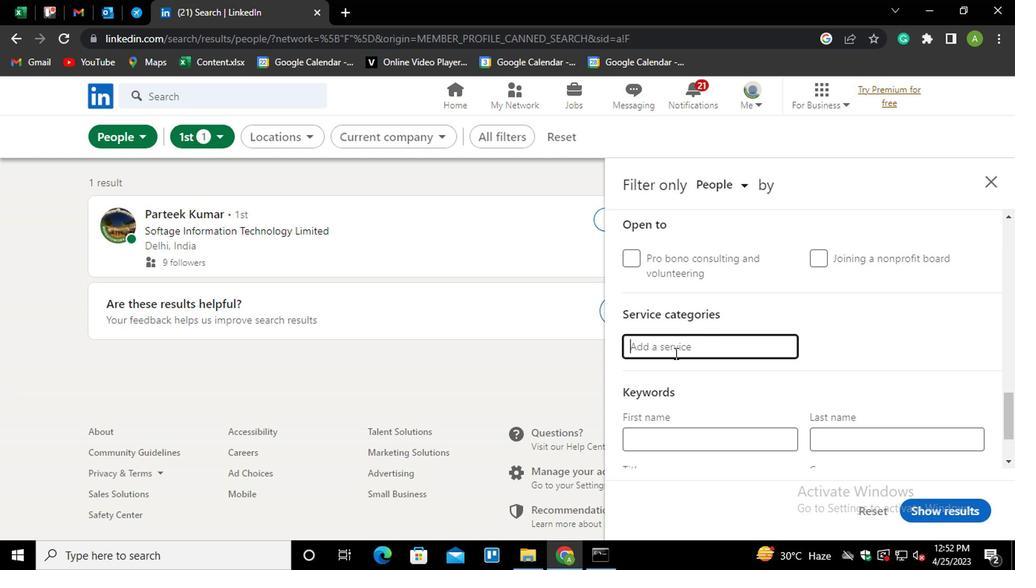 
Action: Mouse pressed left at (673, 344)
Screenshot: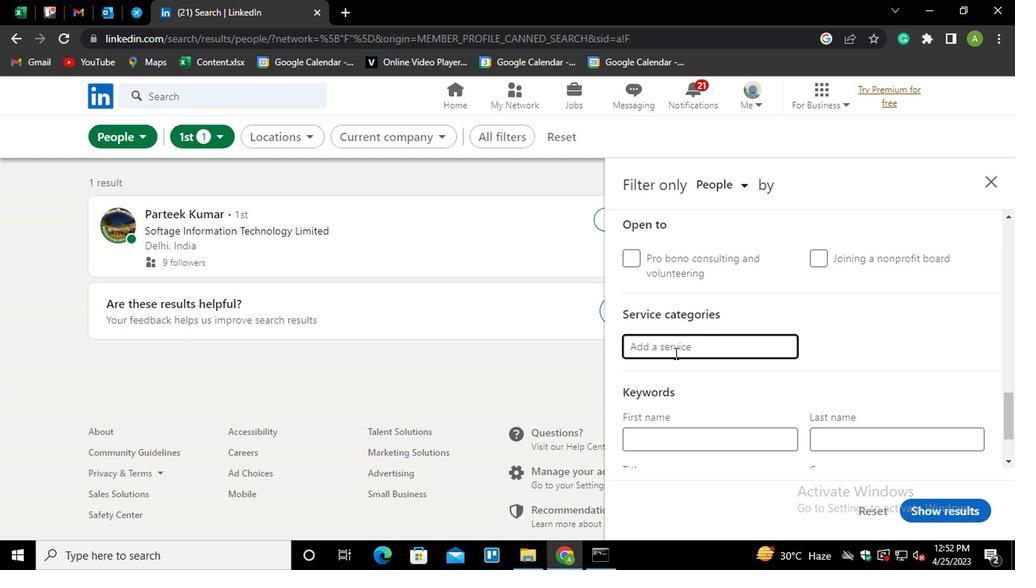 
Action: Mouse moved to (676, 340)
Screenshot: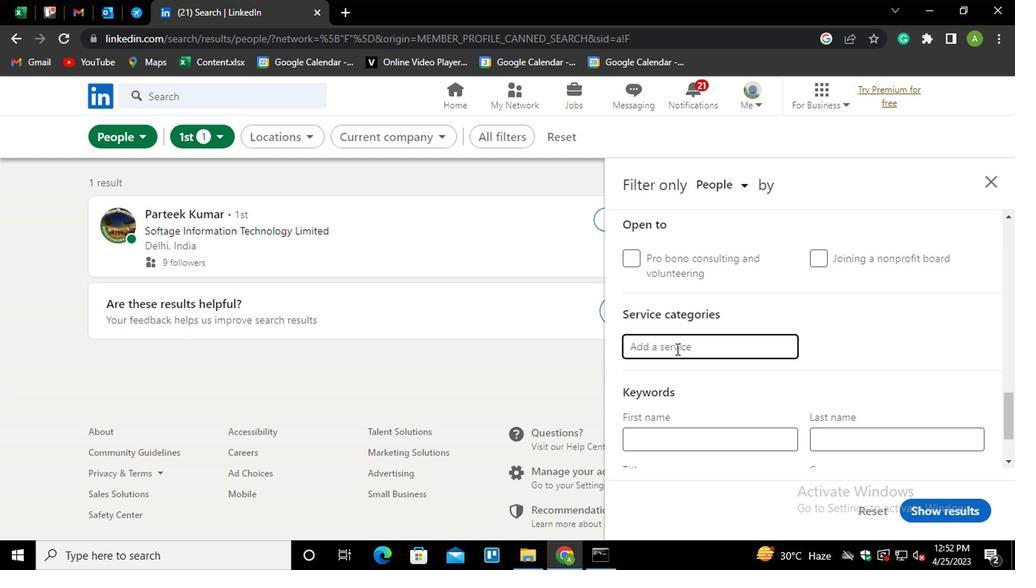 
Action: Key pressed <Key.shift>ED<Key.down><Key.down><Key.up><Key.enter>
Screenshot: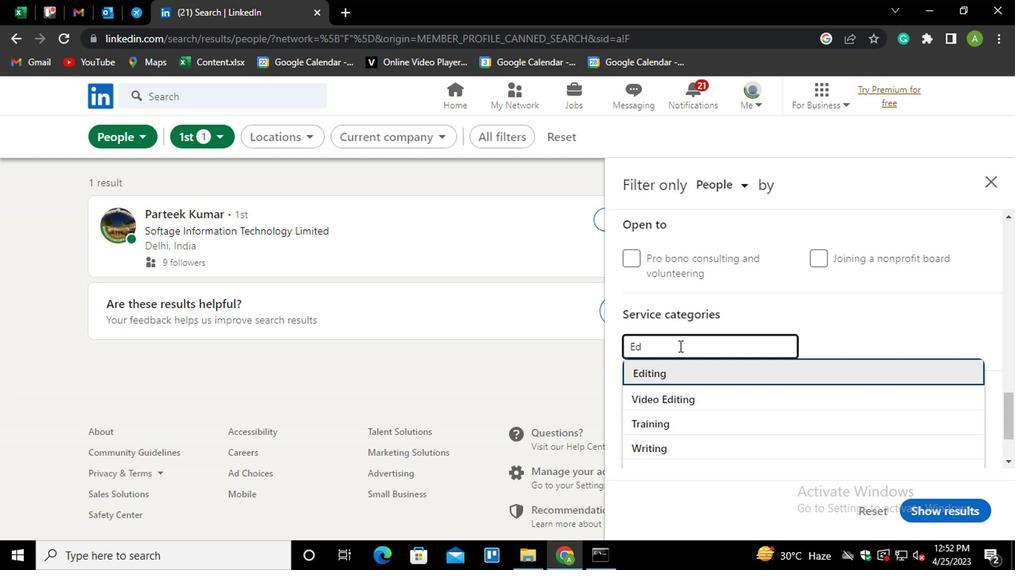 
Action: Mouse moved to (711, 347)
Screenshot: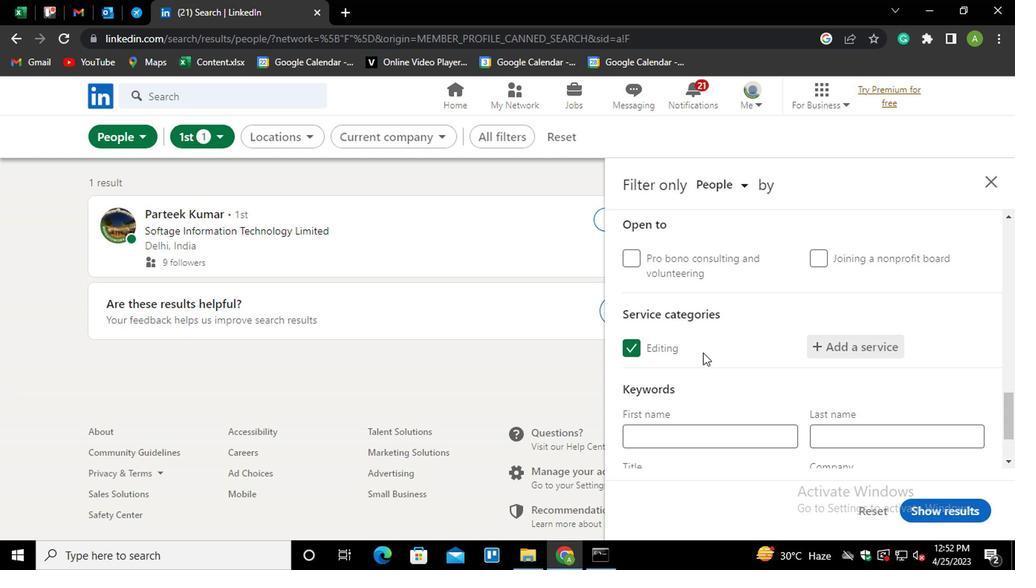 
Action: Mouse scrolled (711, 346) with delta (0, -1)
Screenshot: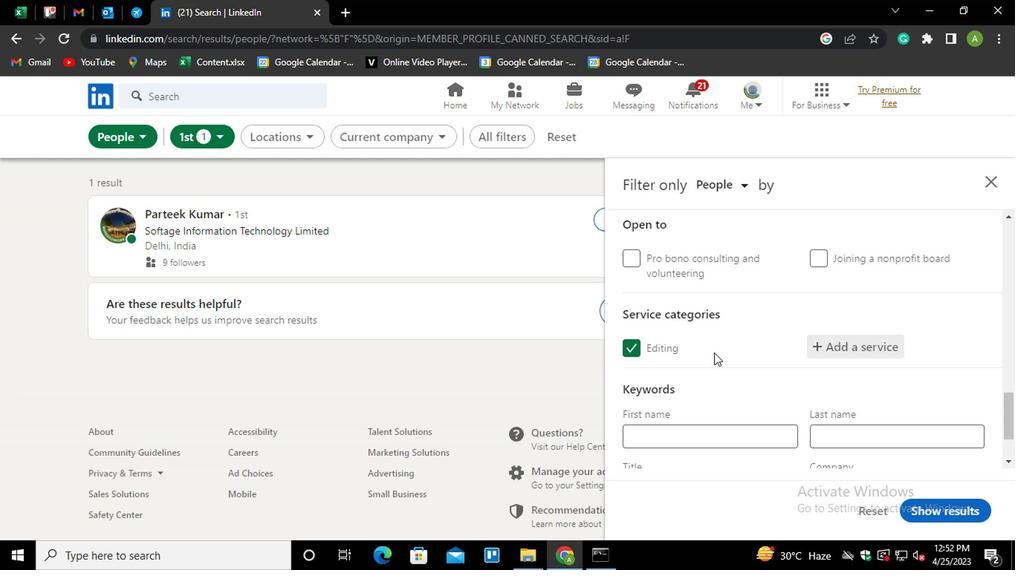 
Action: Mouse scrolled (711, 346) with delta (0, -1)
Screenshot: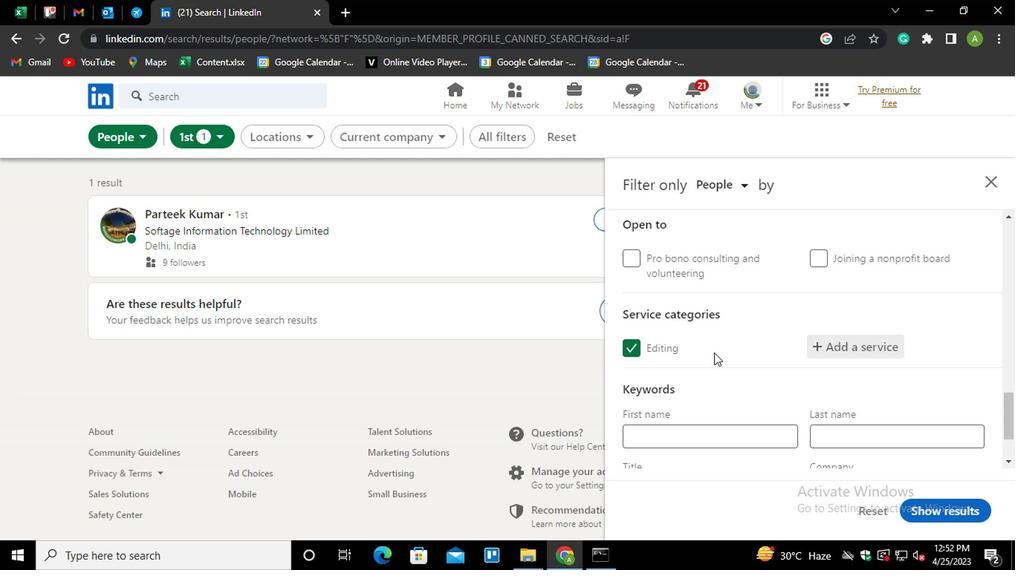 
Action: Mouse moved to (686, 393)
Screenshot: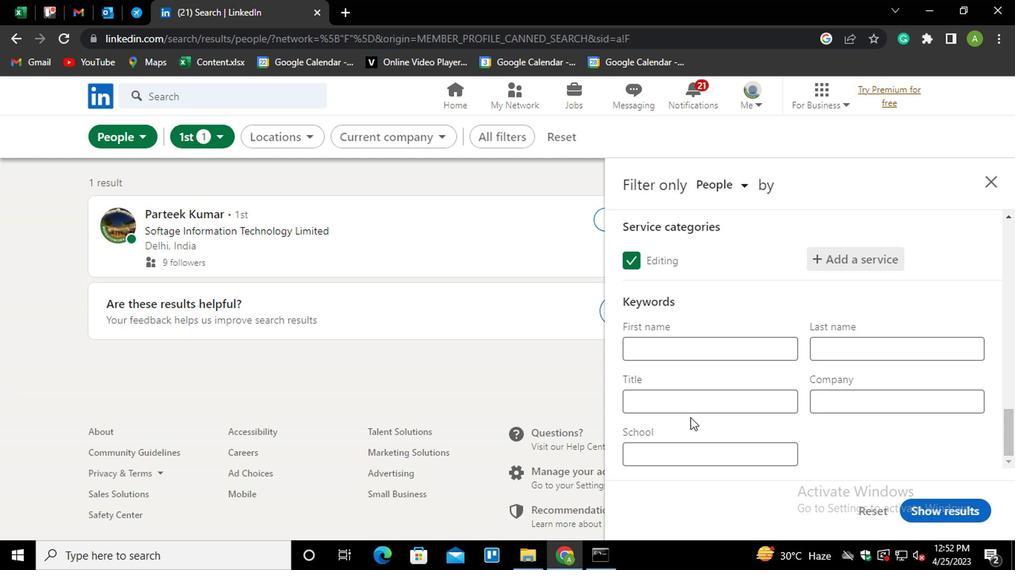 
Action: Mouse pressed left at (686, 393)
Screenshot: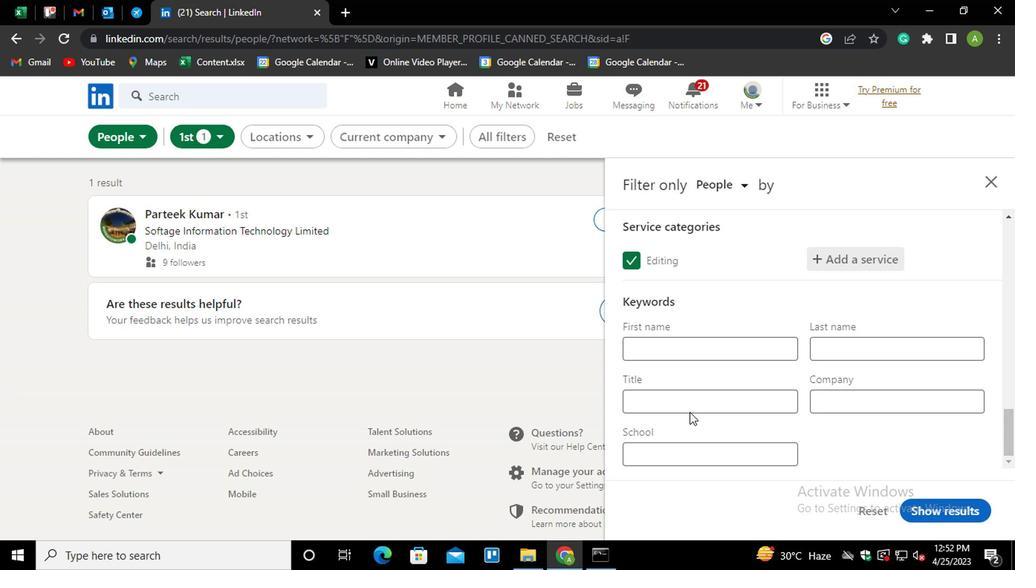 
Action: Key pressed <Key.shift><Key.shift><Key.shift><Key.shift><Key.shift><Key.shift><Key.shift><Key.shift><Key.shift><Key.shift><Key.shift><Key.shift><Key.shift><Key.shift><Key.shift><Key.shift><Key.shift><Key.shift><Key.shift><Key.shift><Key.shift><Key.shift><Key.shift><Key.shift>OFFICE<Key.space><Key.shift>ASSISTANT
Screenshot: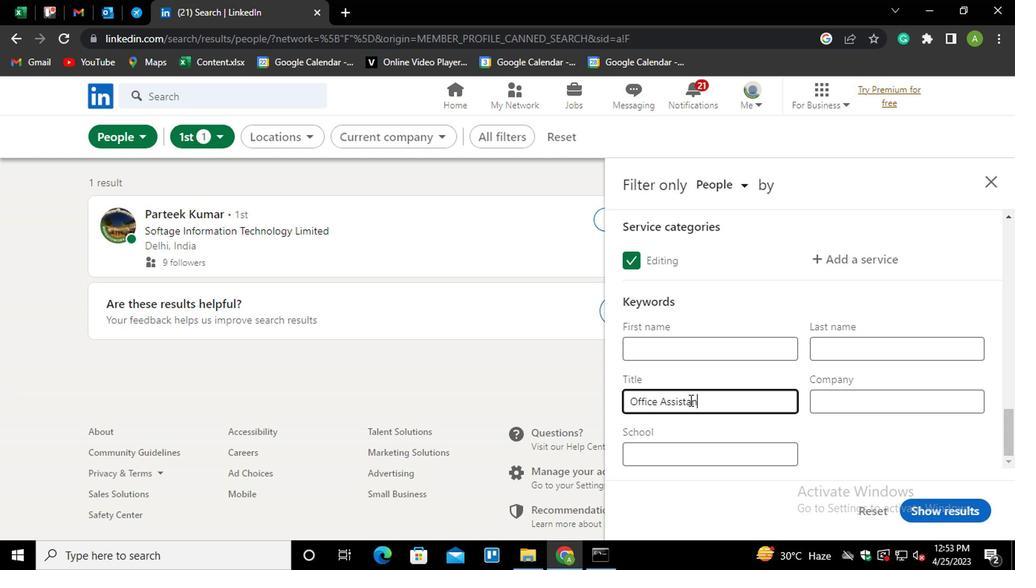 
Action: Mouse moved to (932, 420)
Screenshot: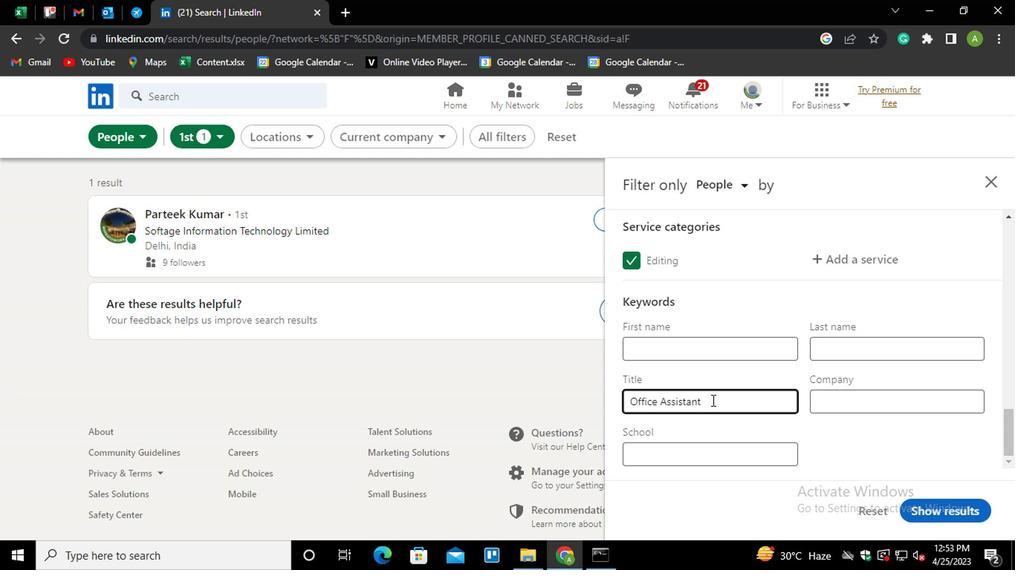 
Action: Mouse pressed left at (932, 420)
Screenshot: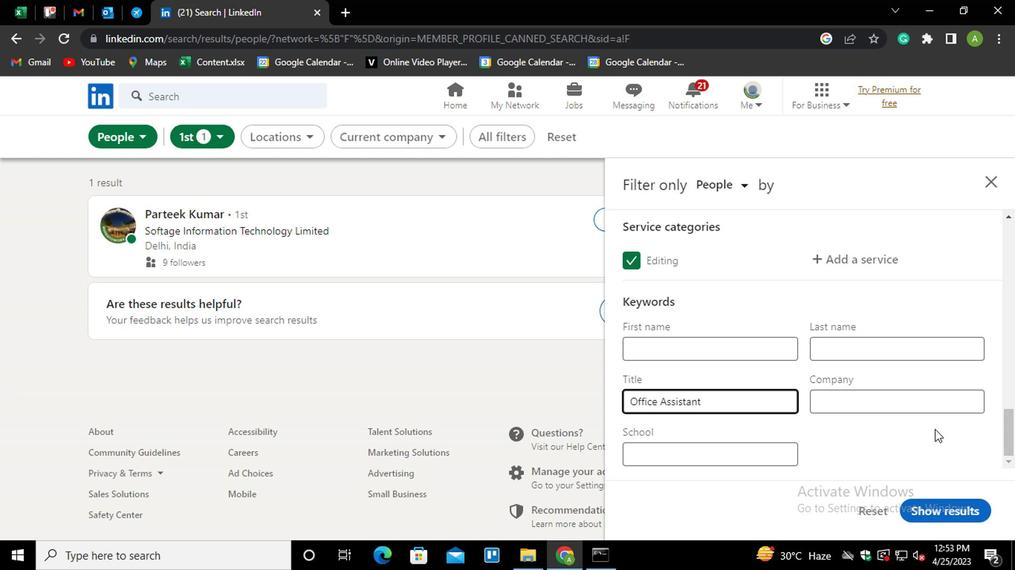
Action: Mouse moved to (964, 496)
Screenshot: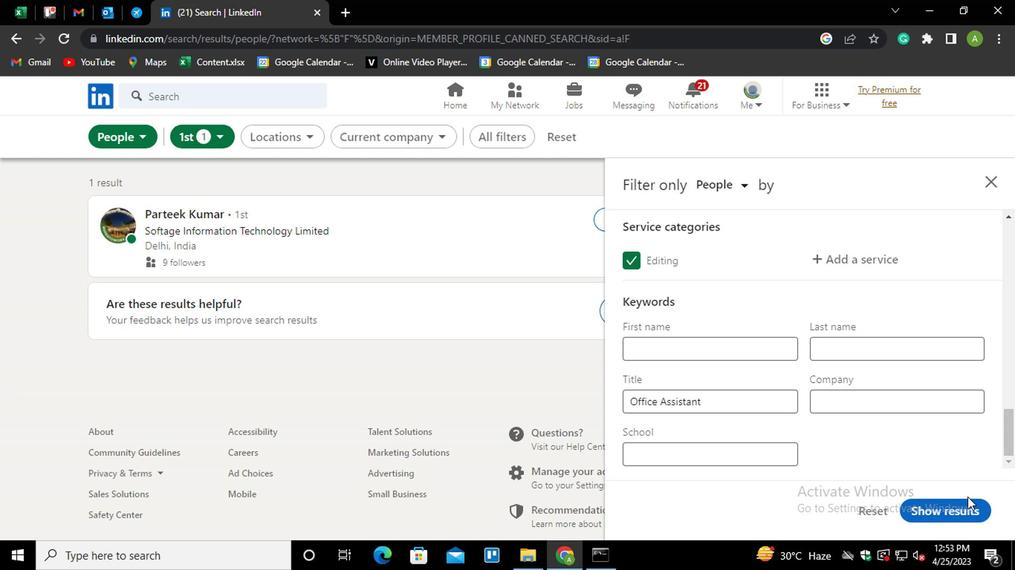 
Action: Mouse pressed left at (964, 496)
Screenshot: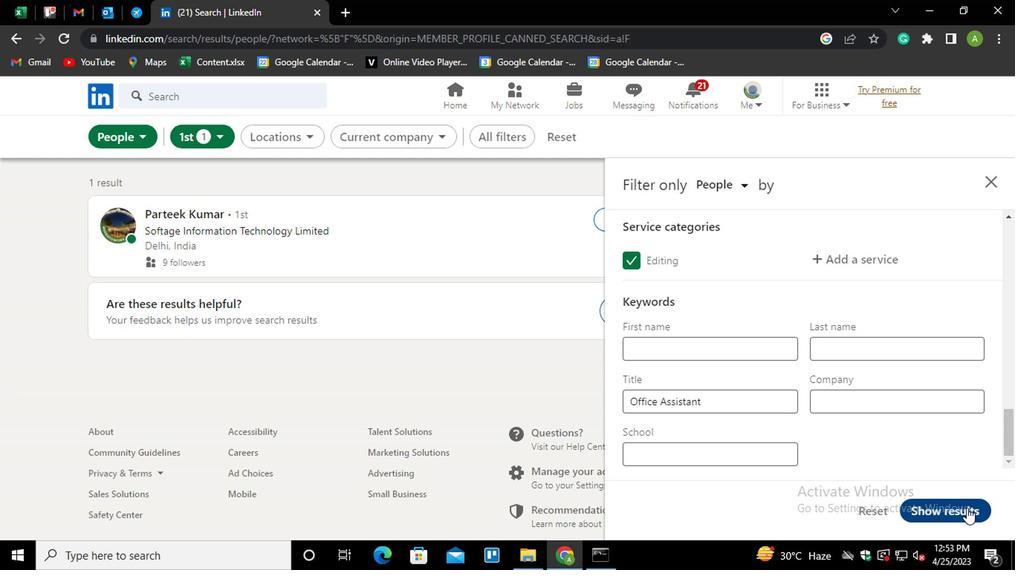 
Action: Mouse moved to (905, 435)
Screenshot: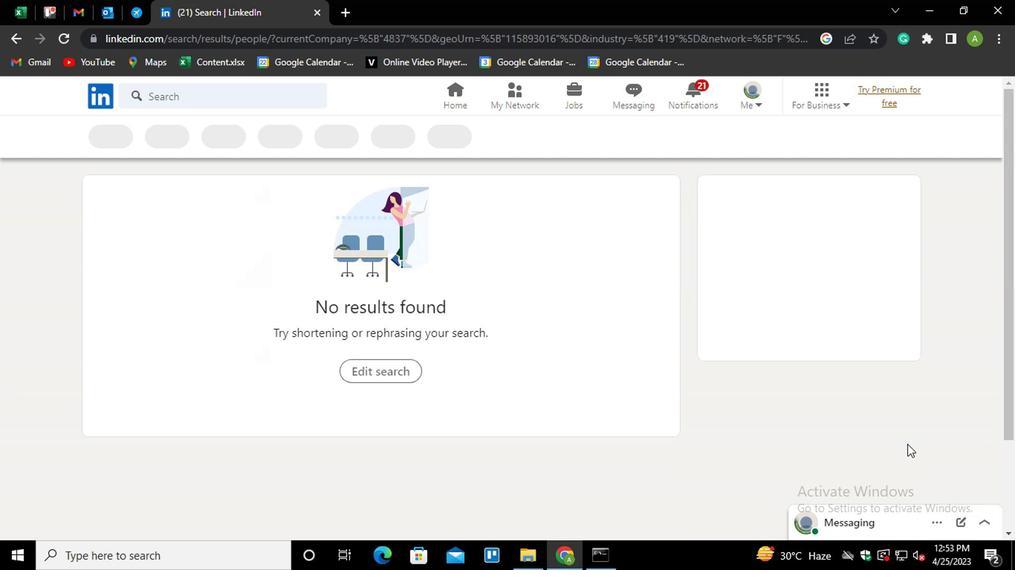 
